 Task: Compose an email with the signature Daniel Baker with the subject Thank you for a portfolio and the message I have some concerns regarding the progress of the project. Can we set up a call to discuss this further? from softage.10@softage.net to softage.2@softage.net, now select the entire message Quote Attach a link with text SoftAge.2 and email address as softage.2@softage.net Send the email. Finally, move the email from Sent Items to the label Web analytics
Action: Mouse moved to (98, 119)
Screenshot: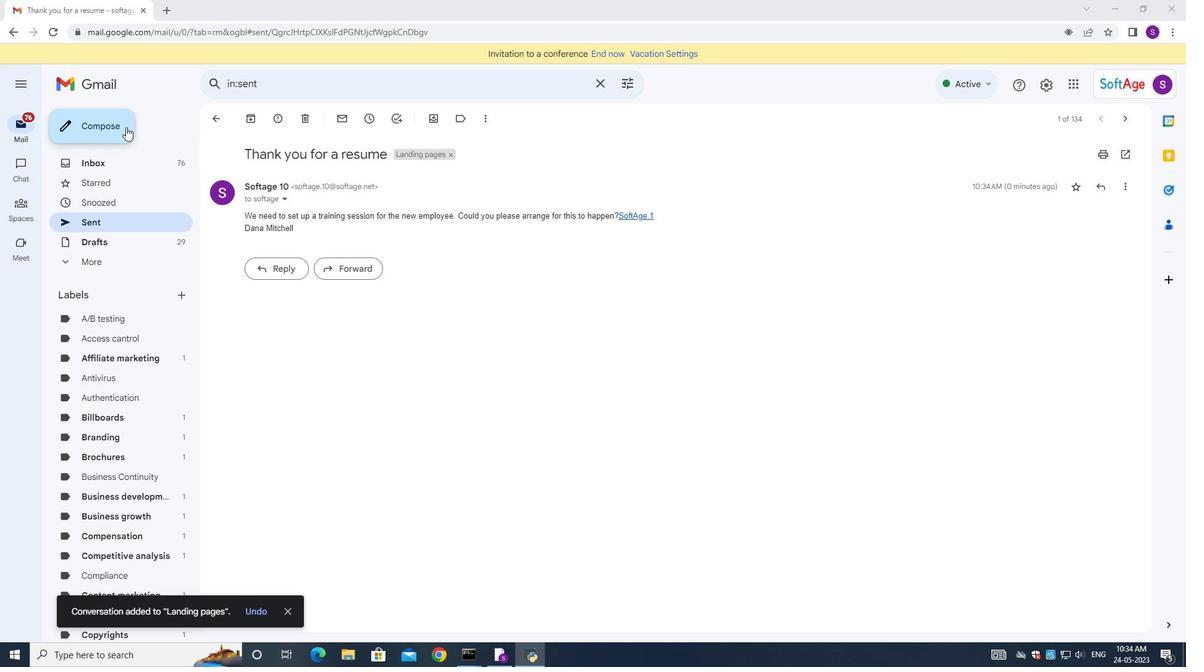 
Action: Mouse pressed left at (98, 119)
Screenshot: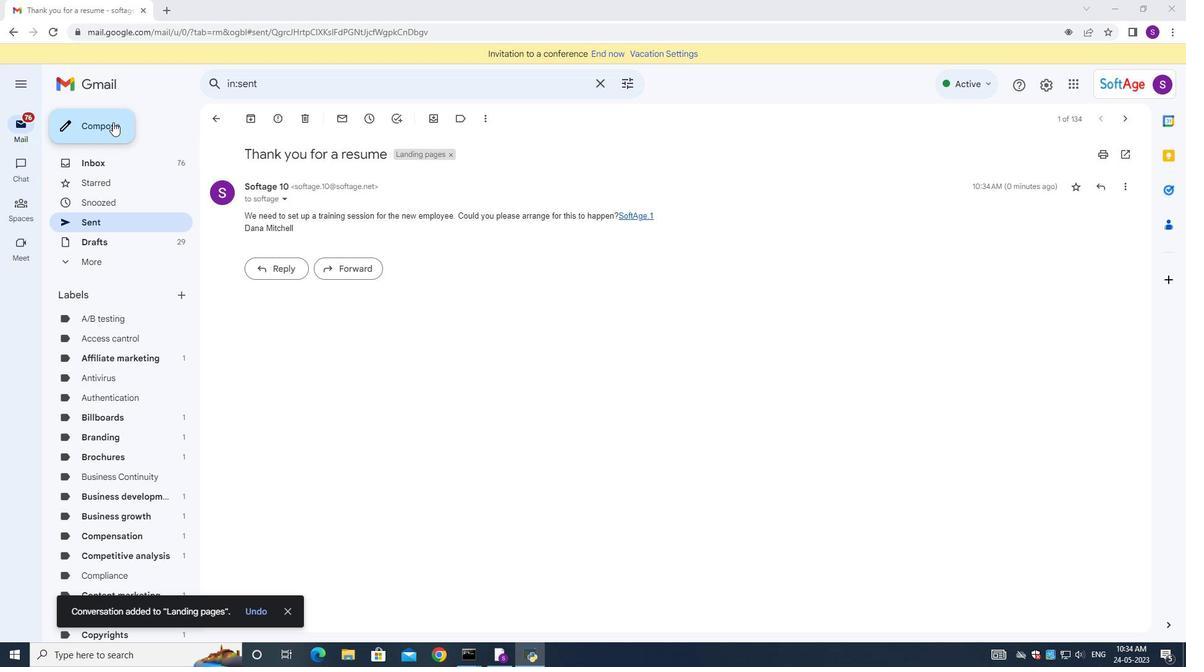 
Action: Mouse moved to (998, 622)
Screenshot: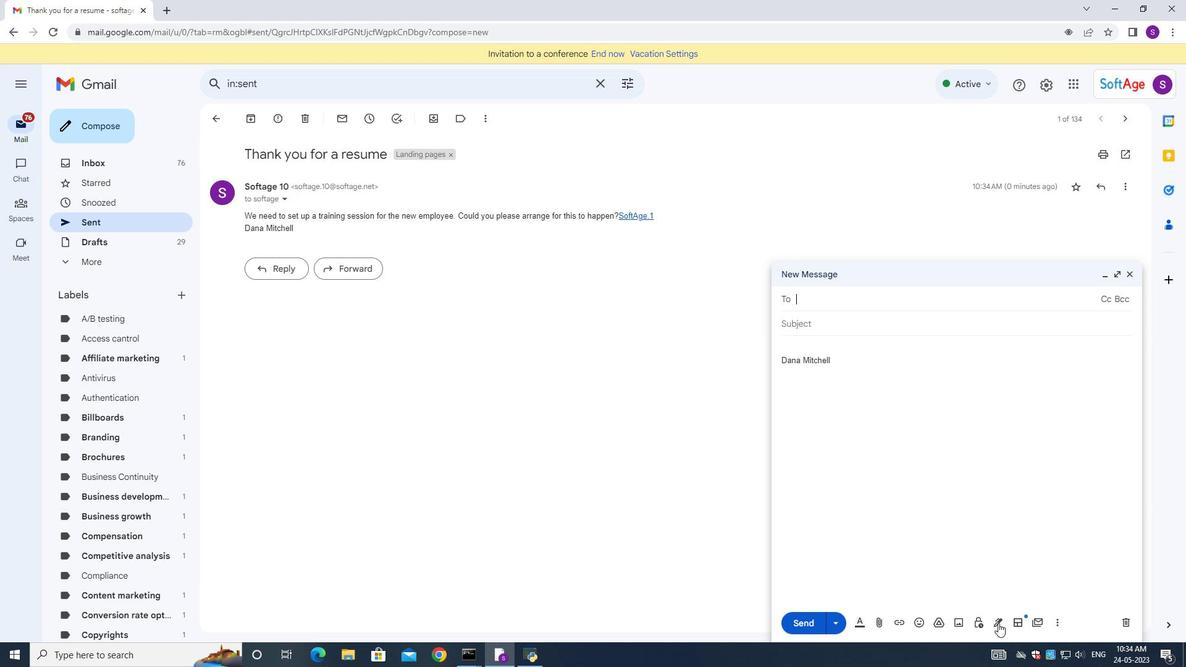 
Action: Mouse pressed left at (998, 622)
Screenshot: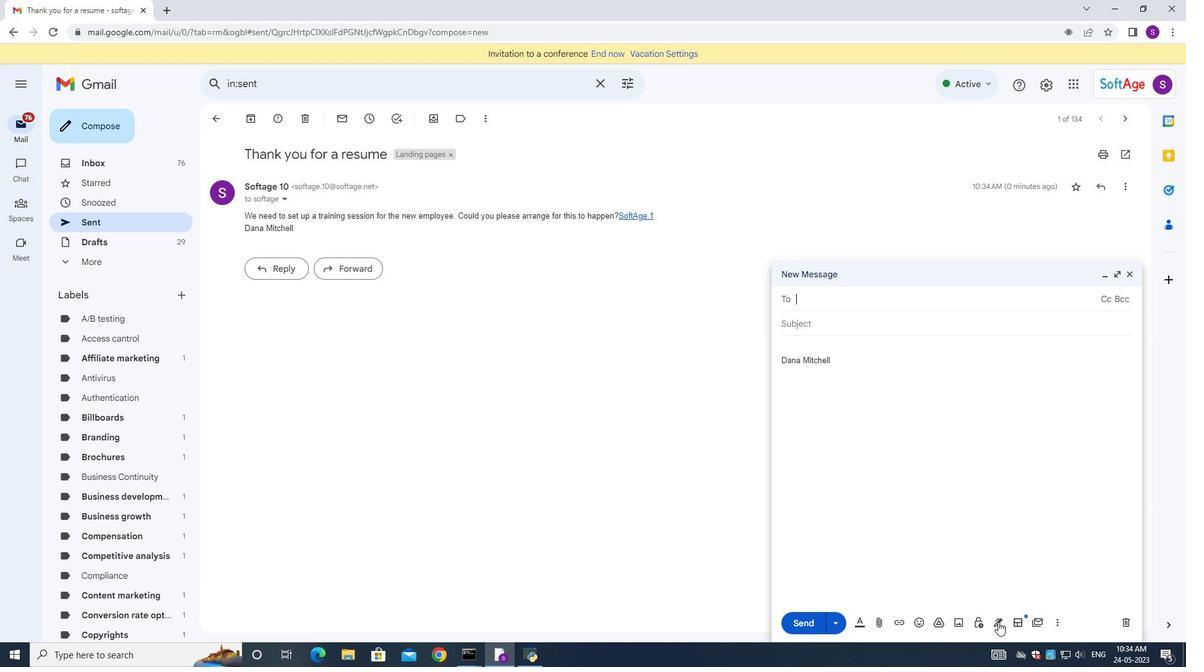 
Action: Mouse moved to (1026, 557)
Screenshot: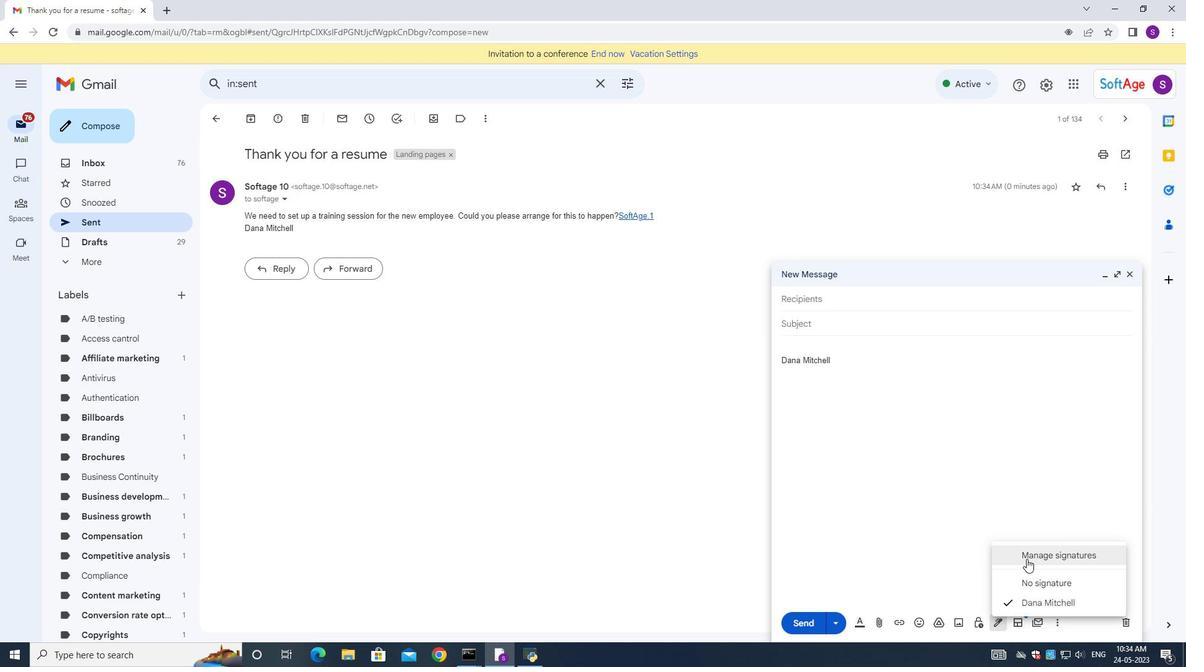 
Action: Mouse pressed left at (1026, 557)
Screenshot: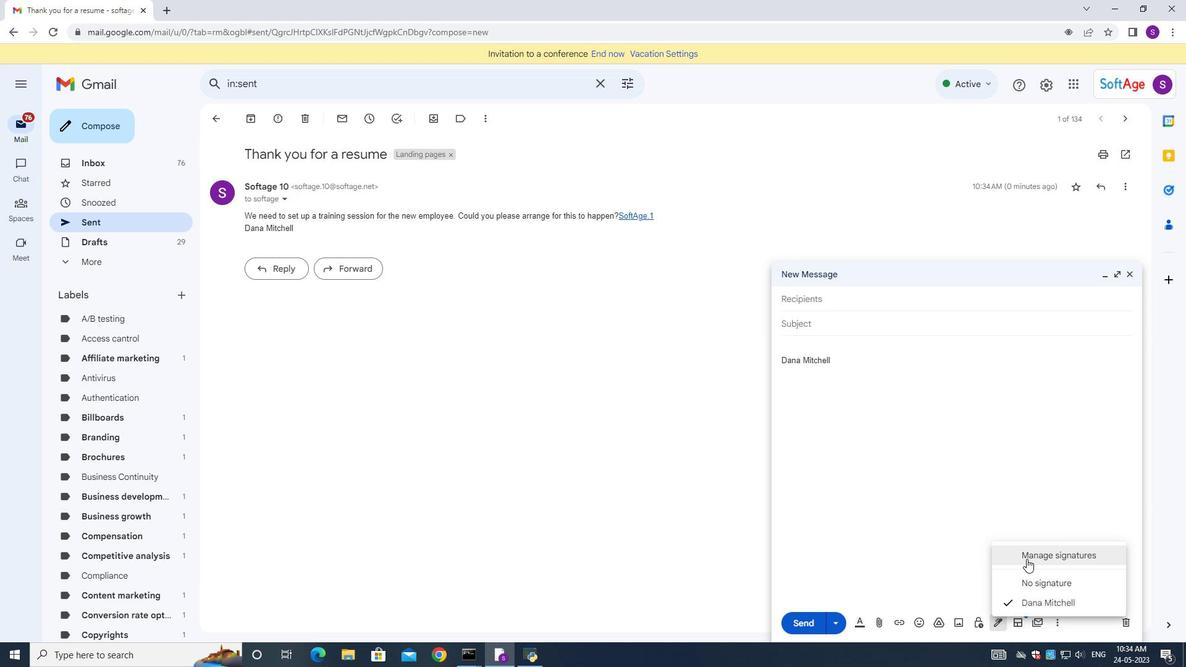 
Action: Mouse moved to (668, 331)
Screenshot: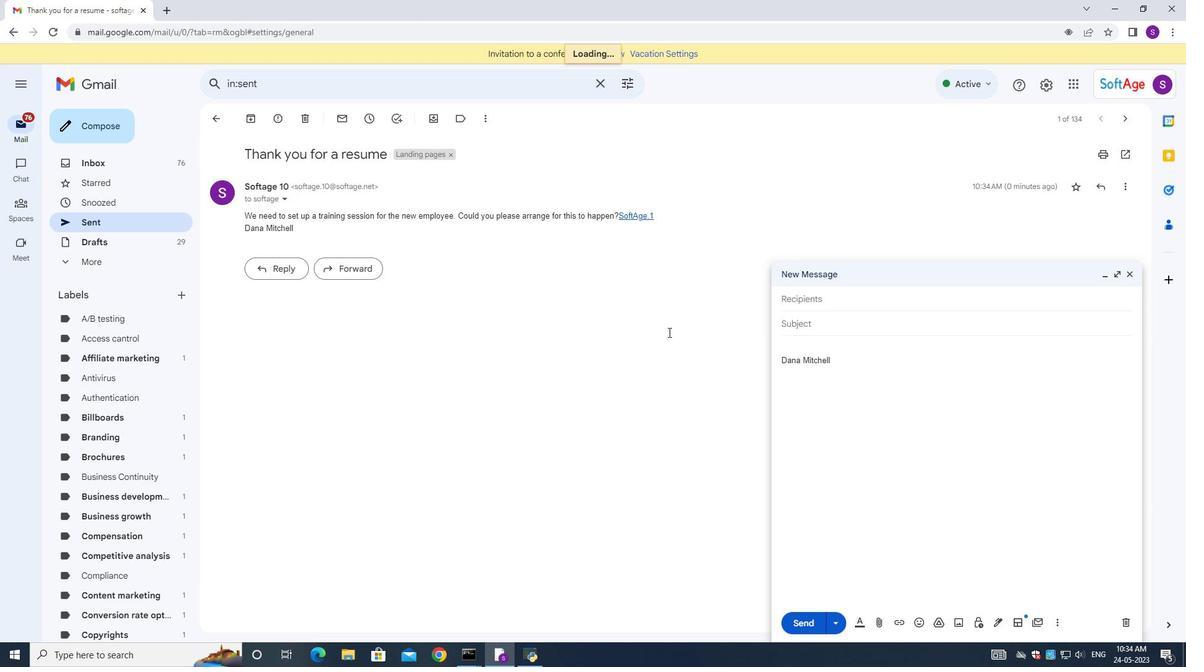 
Action: Mouse scrolled (668, 331) with delta (0, 0)
Screenshot: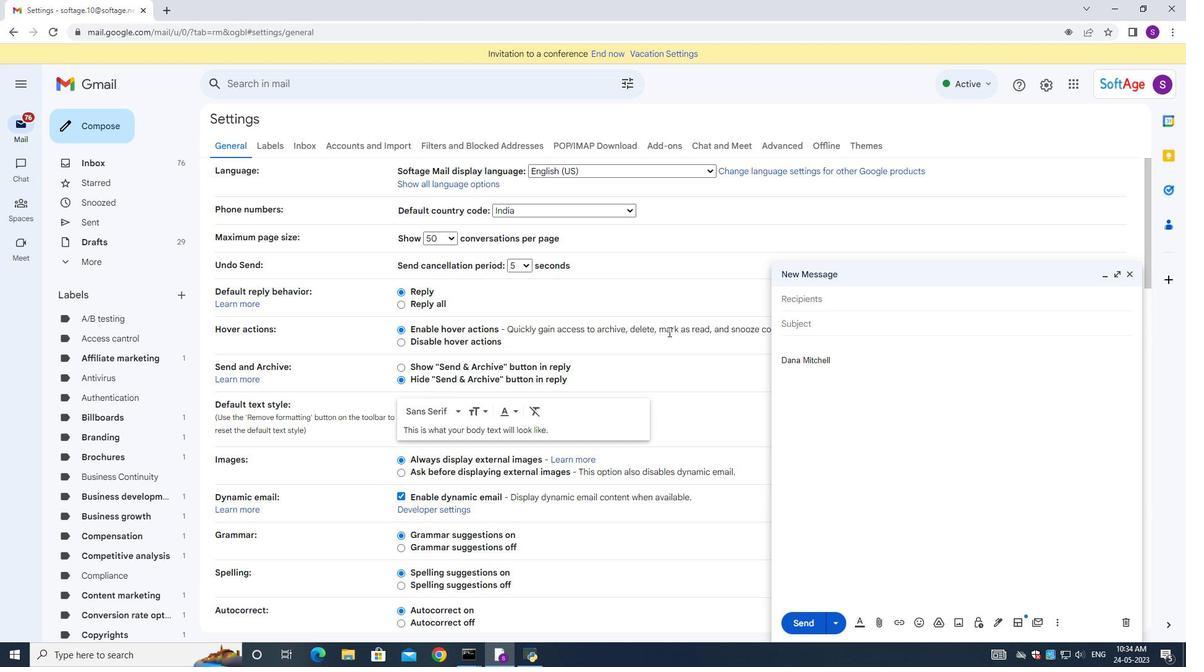 
Action: Mouse scrolled (668, 331) with delta (0, 0)
Screenshot: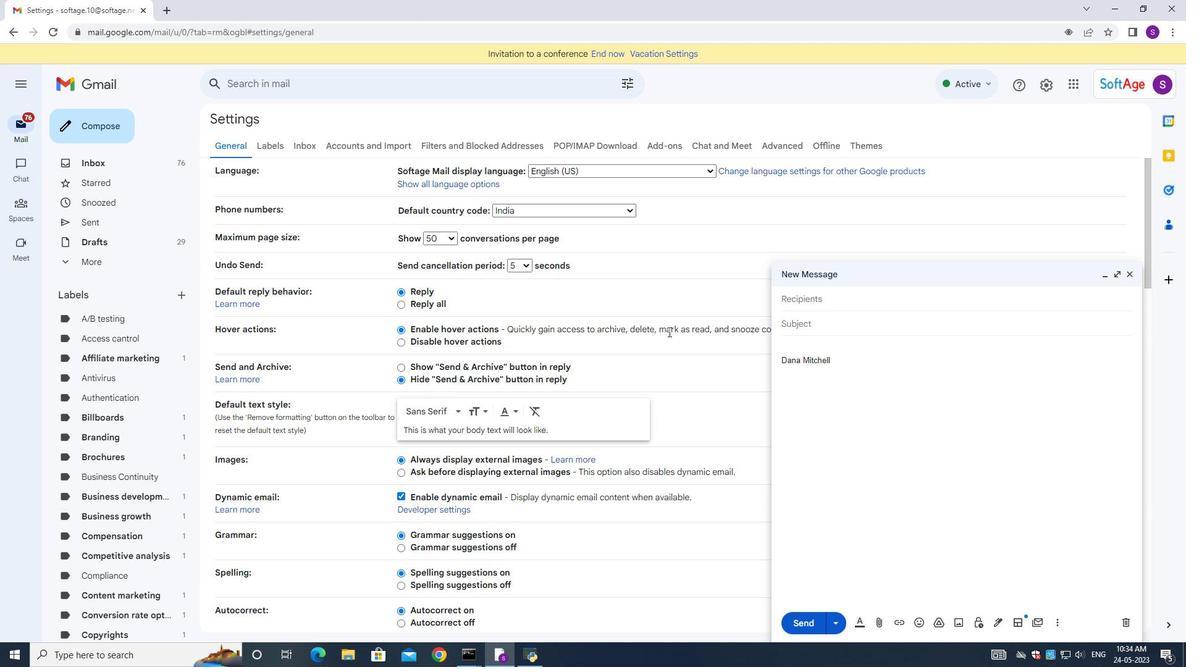 
Action: Mouse scrolled (668, 331) with delta (0, 0)
Screenshot: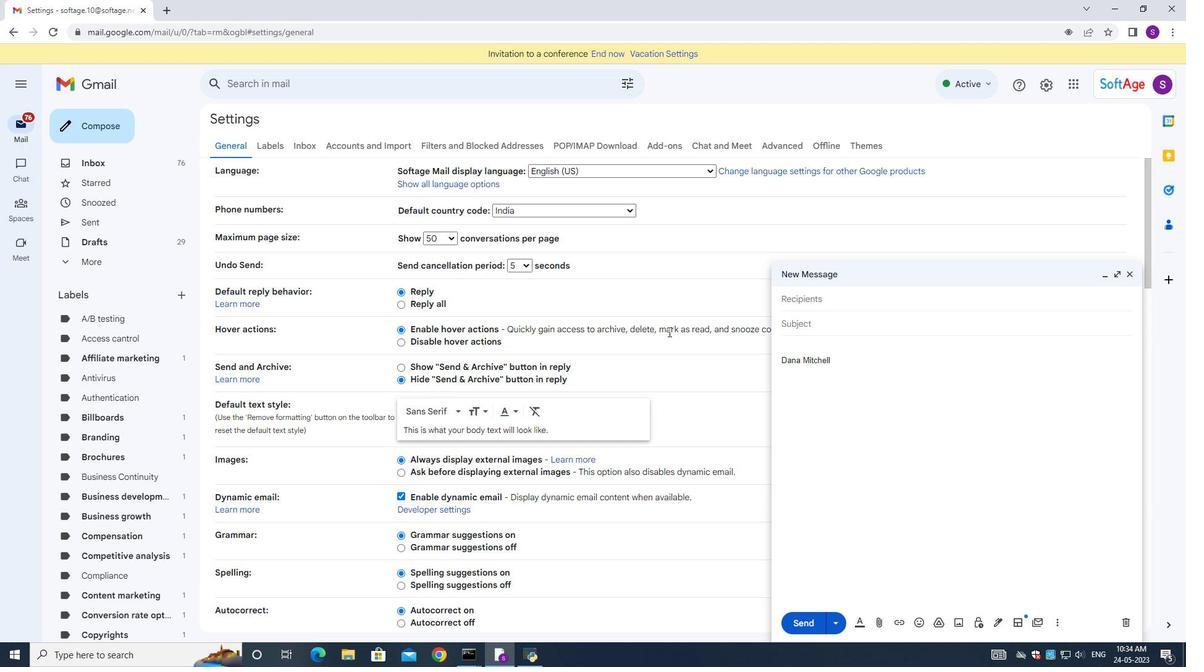 
Action: Mouse scrolled (668, 331) with delta (0, 0)
Screenshot: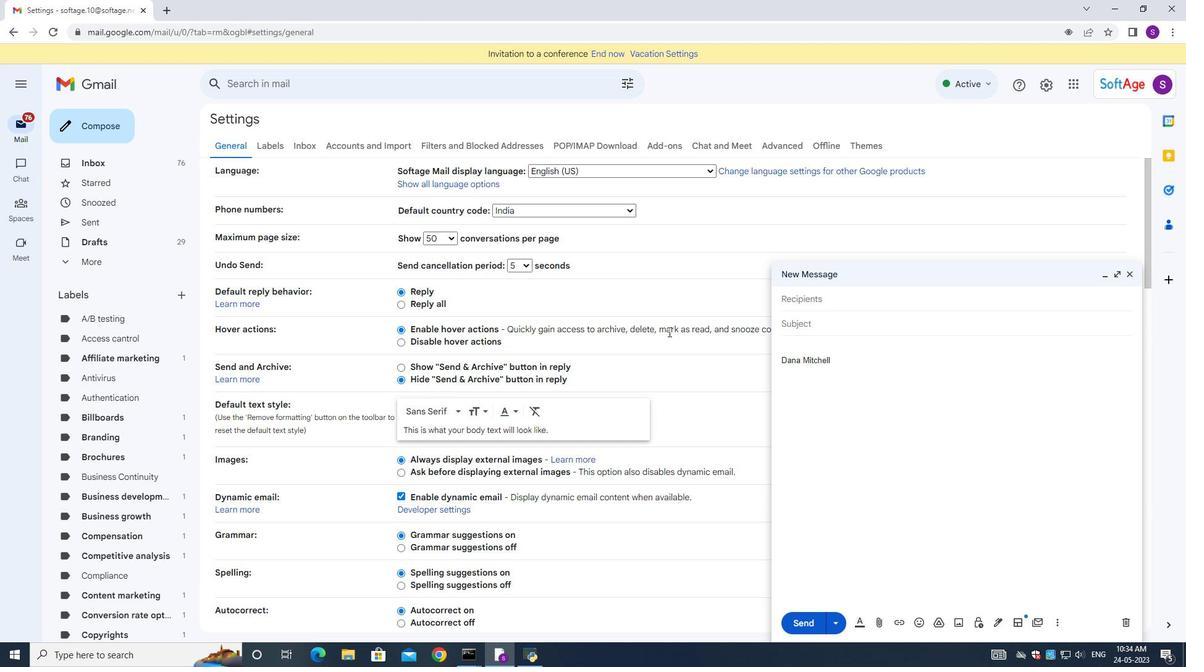
Action: Mouse scrolled (668, 331) with delta (0, 0)
Screenshot: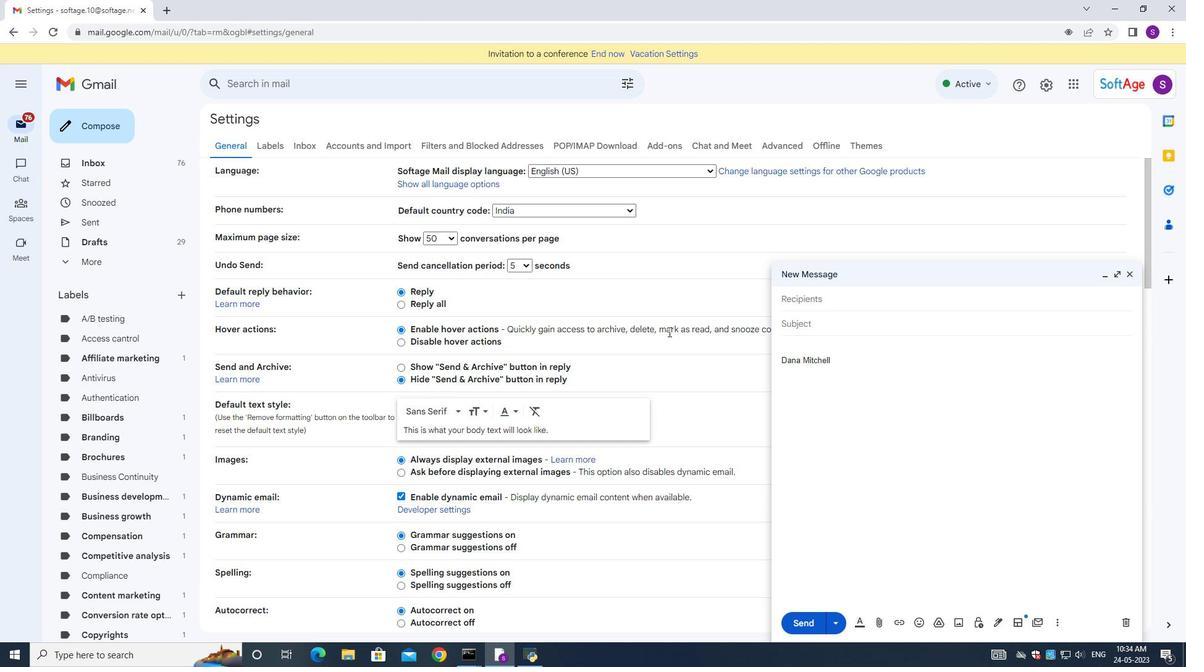 
Action: Mouse scrolled (668, 331) with delta (0, 0)
Screenshot: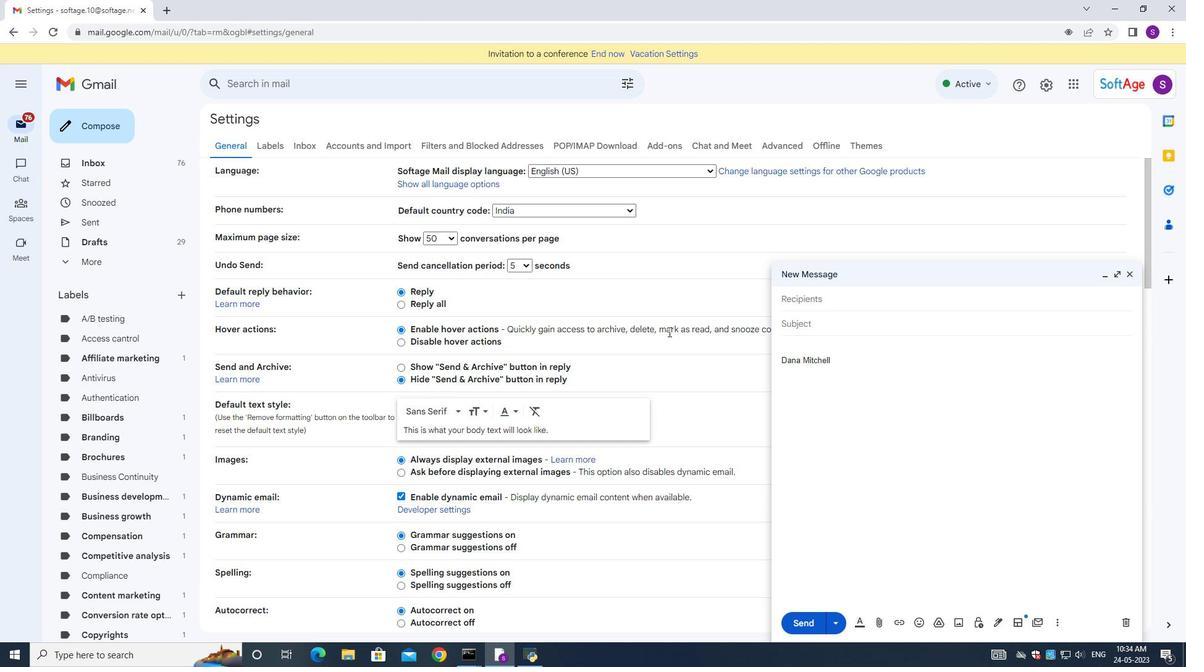 
Action: Mouse moved to (667, 331)
Screenshot: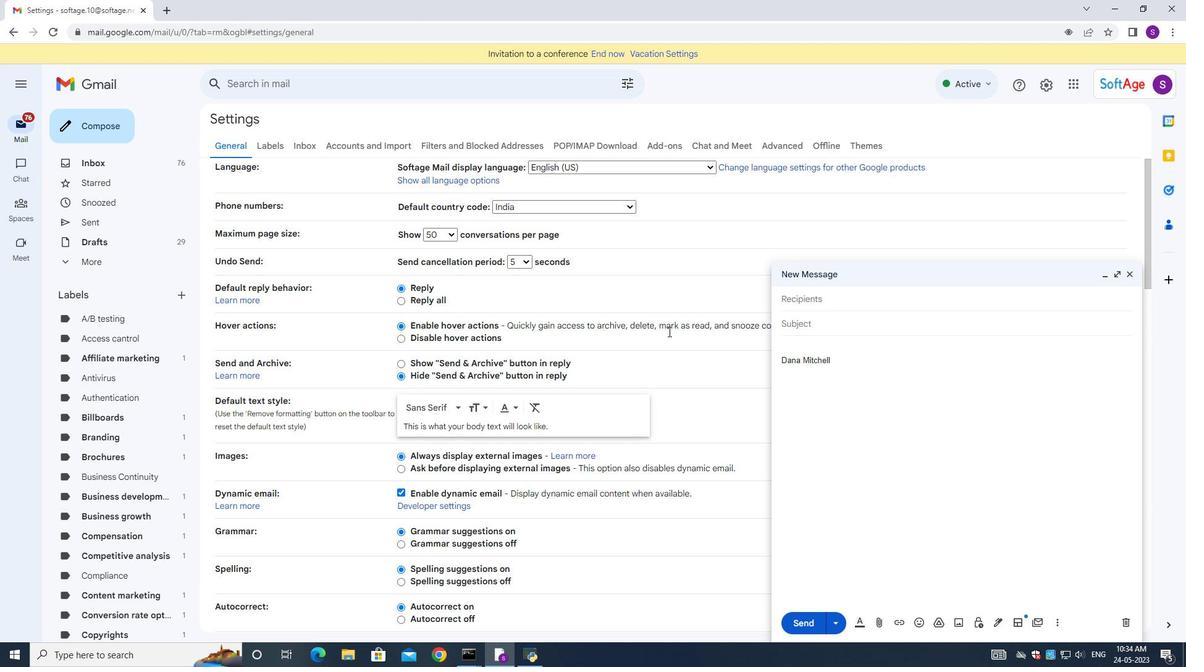 
Action: Mouse scrolled (667, 331) with delta (0, 0)
Screenshot: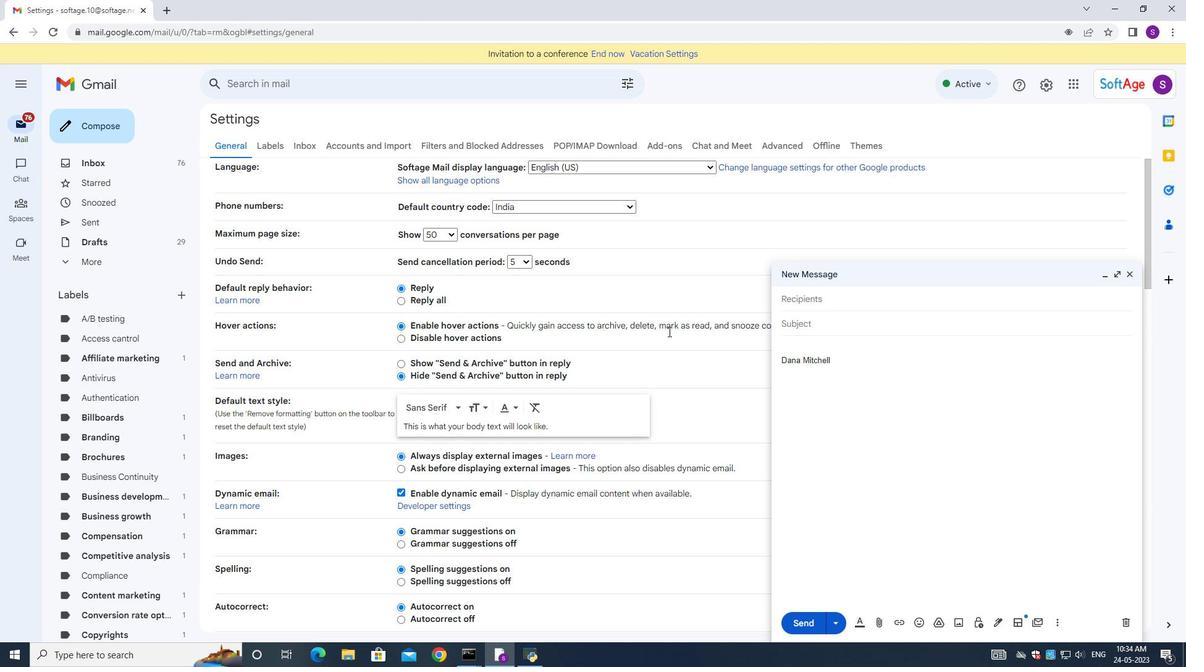 
Action: Mouse moved to (658, 339)
Screenshot: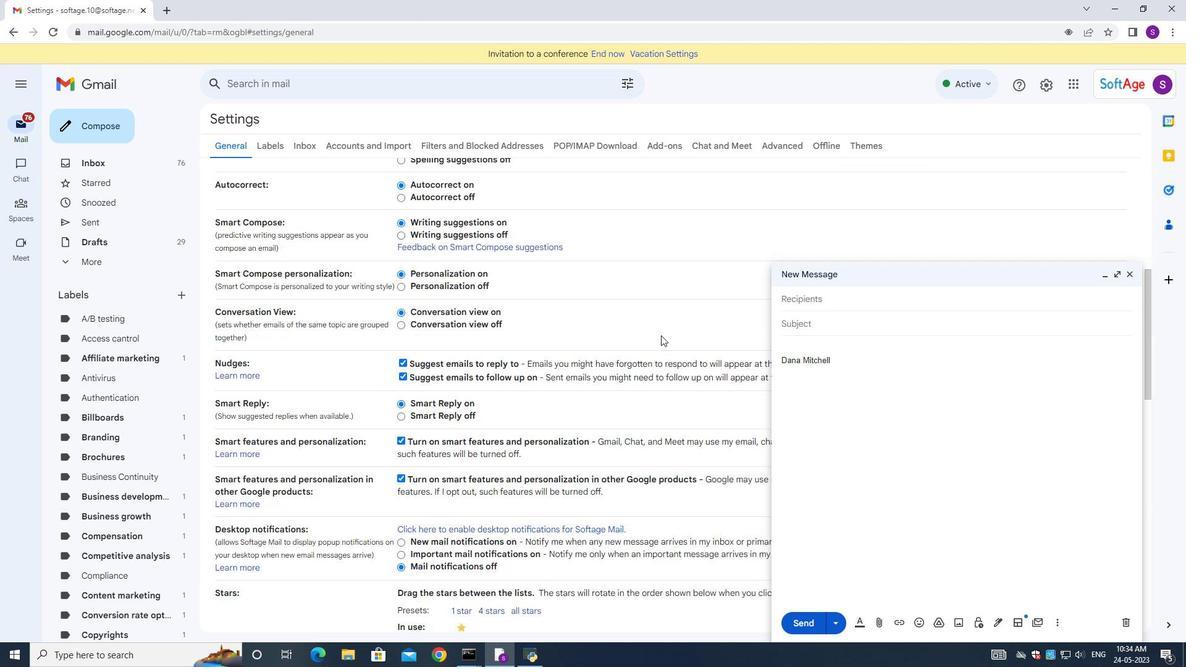
Action: Mouse scrolled (658, 338) with delta (0, 0)
Screenshot: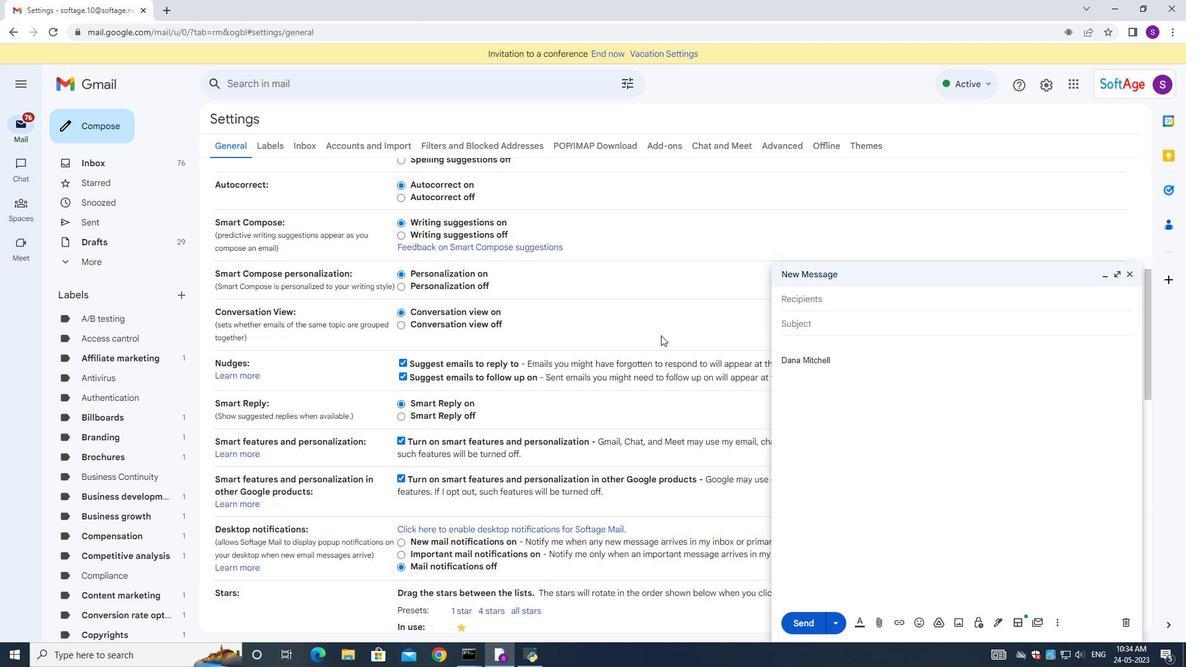 
Action: Mouse moved to (657, 339)
Screenshot: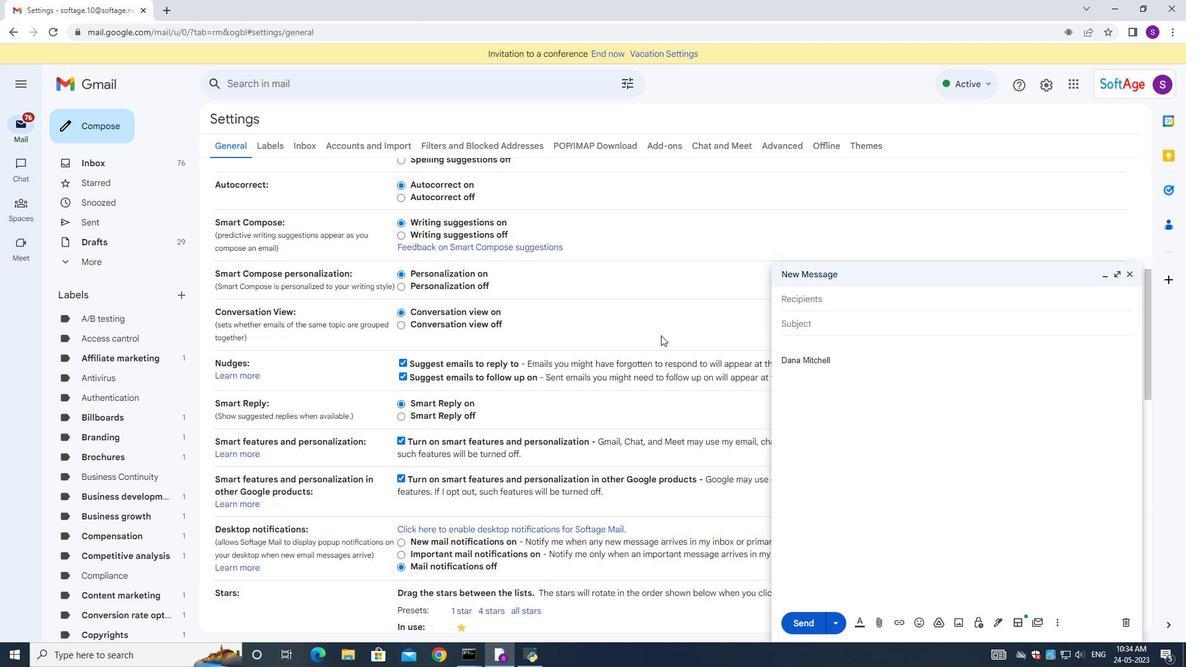 
Action: Mouse scrolled (657, 339) with delta (0, 0)
Screenshot: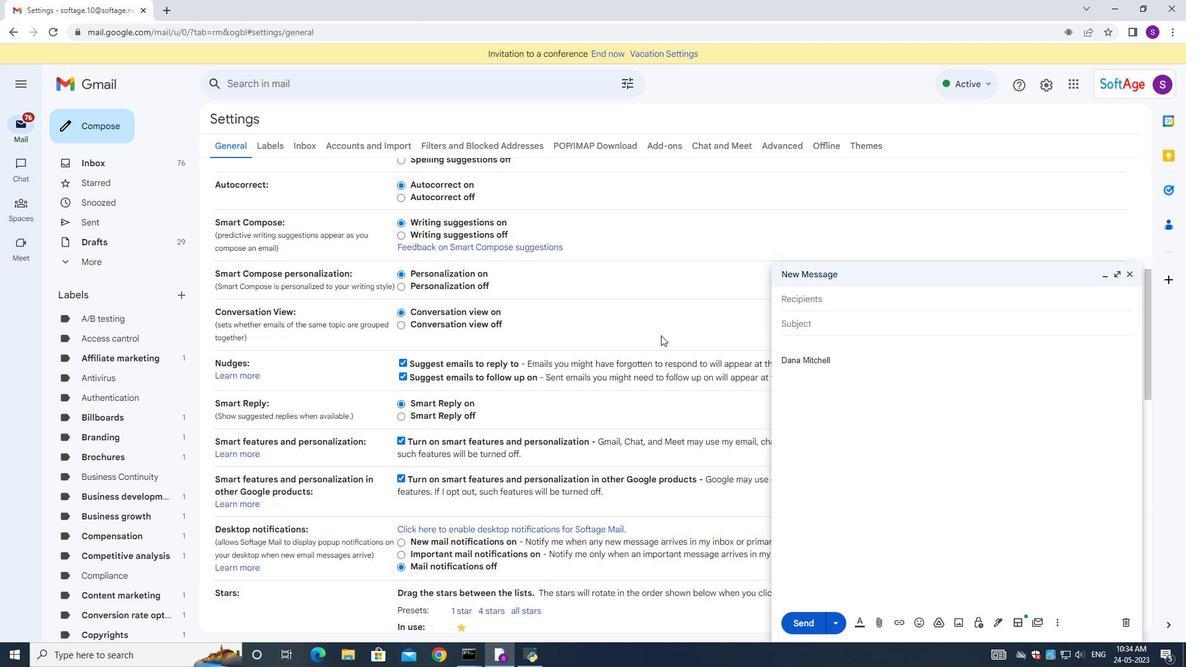 
Action: Mouse moved to (657, 339)
Screenshot: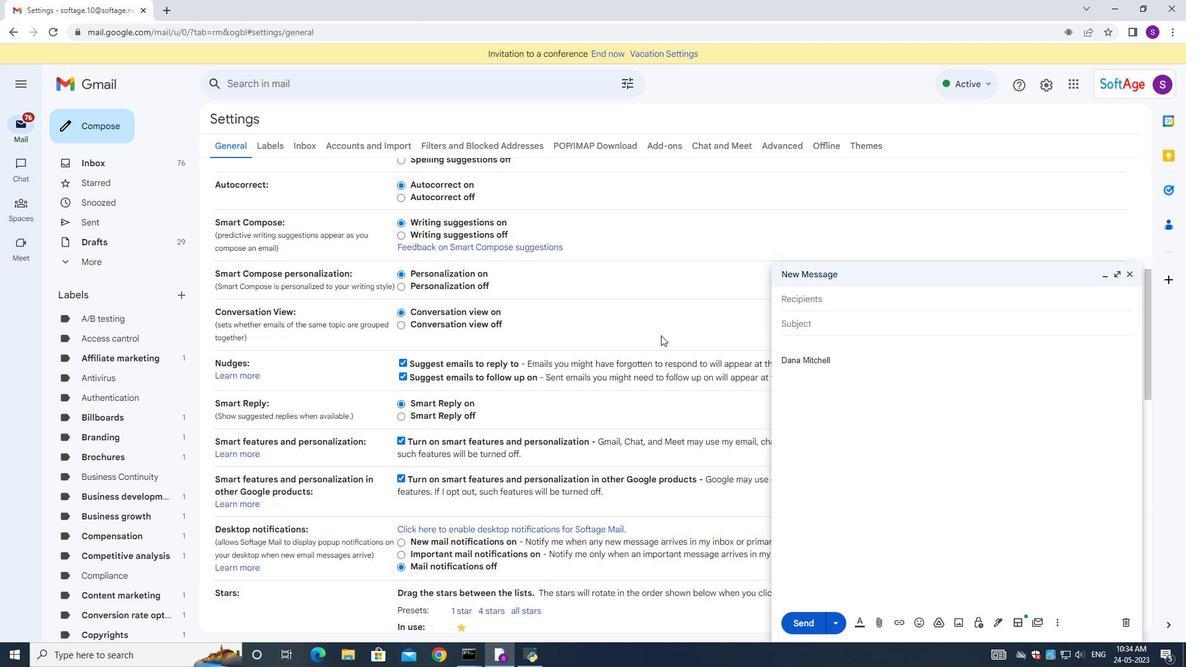 
Action: Mouse scrolled (657, 339) with delta (0, 0)
Screenshot: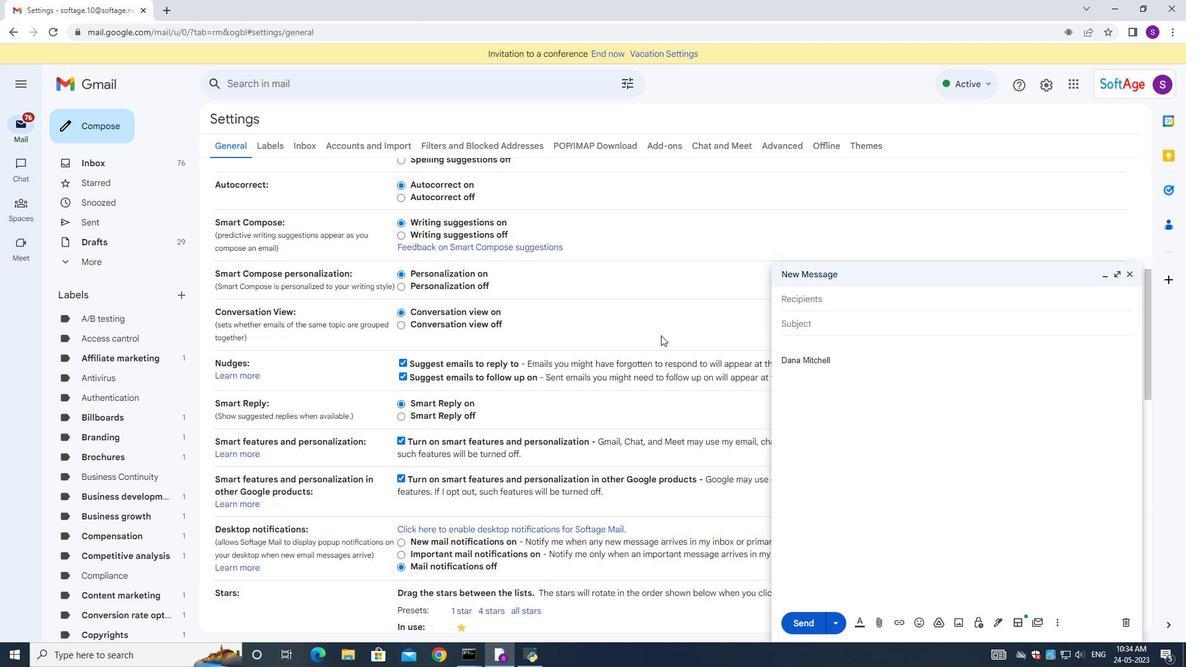 
Action: Mouse scrolled (657, 339) with delta (0, 0)
Screenshot: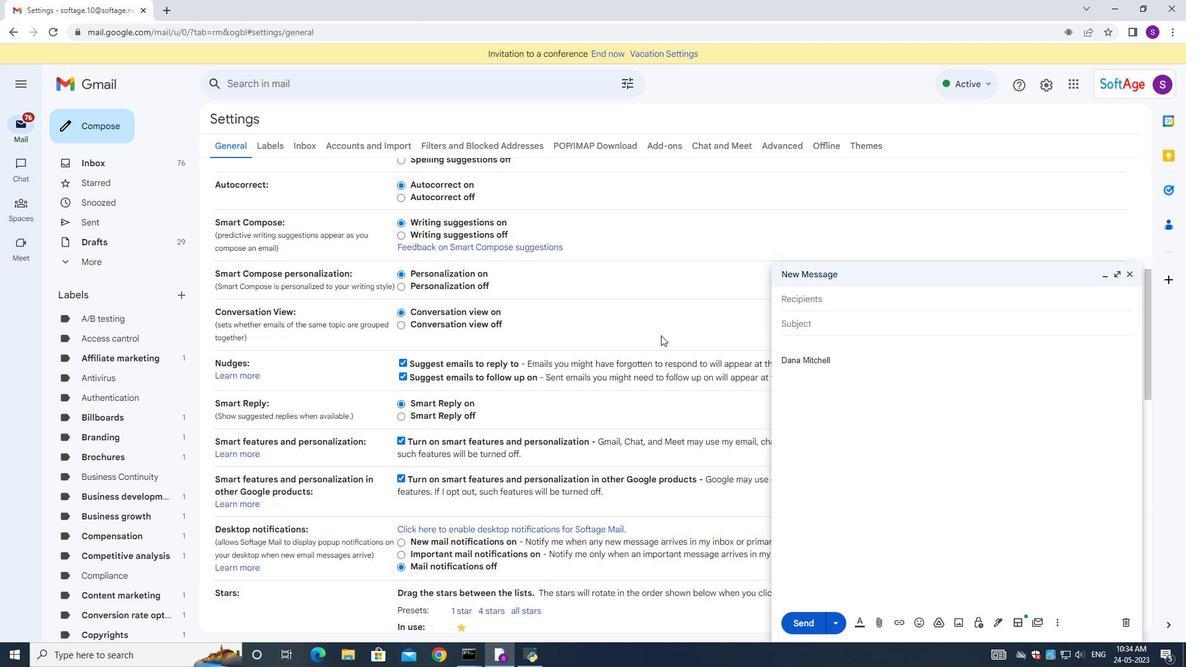 
Action: Mouse scrolled (657, 339) with delta (0, 0)
Screenshot: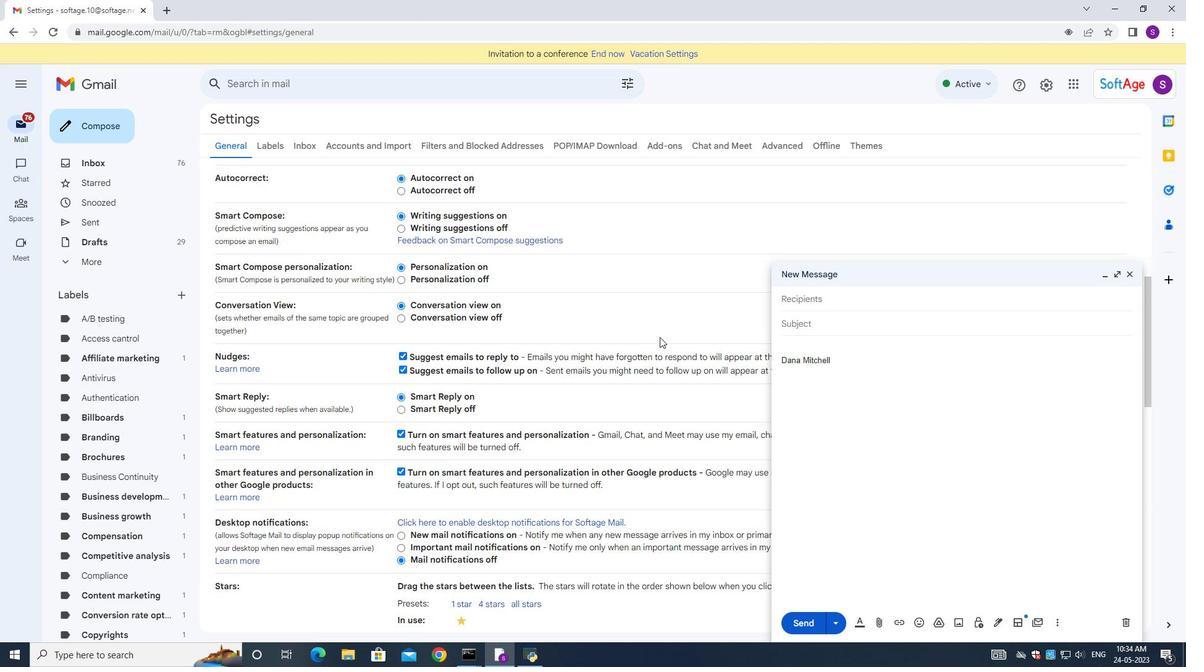 
Action: Mouse moved to (505, 529)
Screenshot: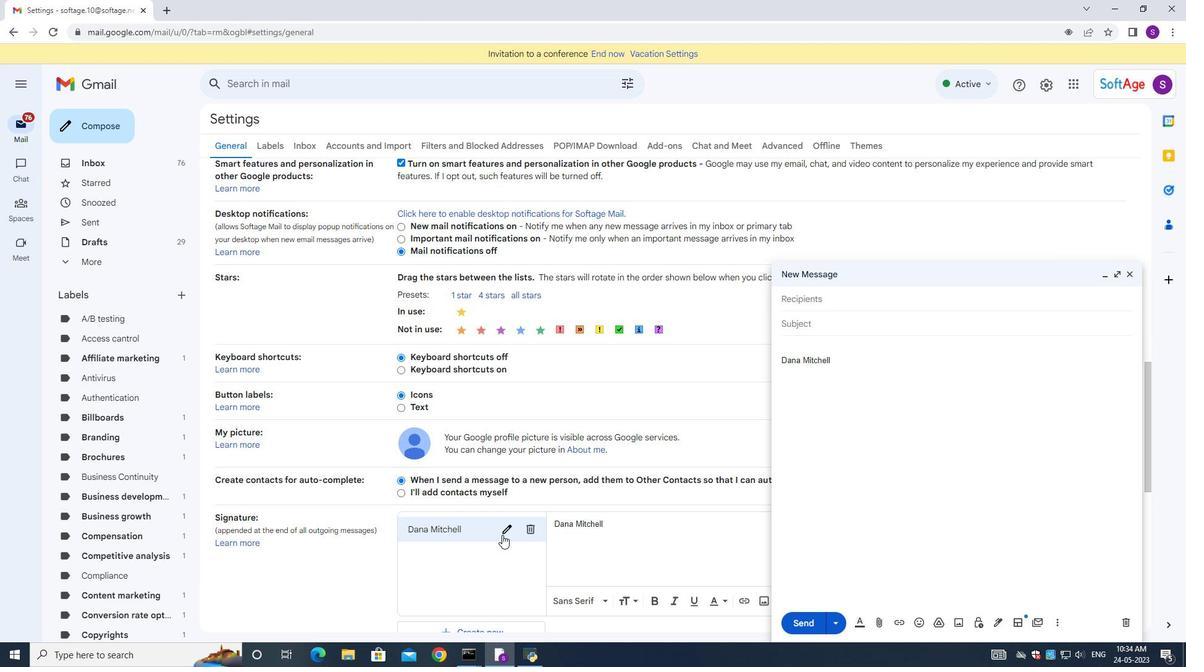 
Action: Mouse pressed left at (505, 529)
Screenshot: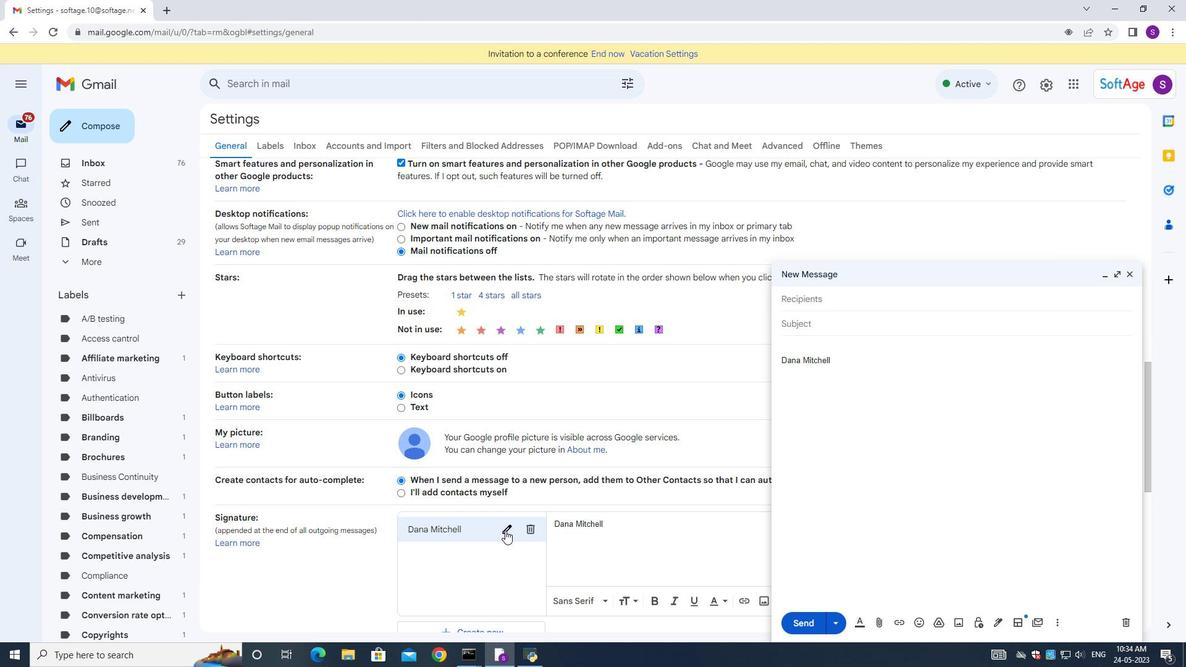 
Action: Key pressed ctrl+A<Key.backspace><Key.shift><Key.shift><Key.shift><Key.shift><Key.shift><Key.shift><Key.shift><Key.shift><Key.shift><Key.shift><Key.shift><Key.shift><Key.shift><Key.shift><Key.shift><Key.shift><Key.shift><Key.shift><Key.shift><Key.shift><Key.shift><Key.shift><Key.shift><Key.shift><Key.shift><Key.shift><Key.shift><Key.shift><Key.shift><Key.shift><Key.shift><Key.shift><Key.shift><Key.shift><Key.shift><Key.shift><Key.shift><Key.shift>Daniel<Key.space><Key.shift><Key.shift><Key.shift><Key.shift><Key.shift>Baker
Screenshot: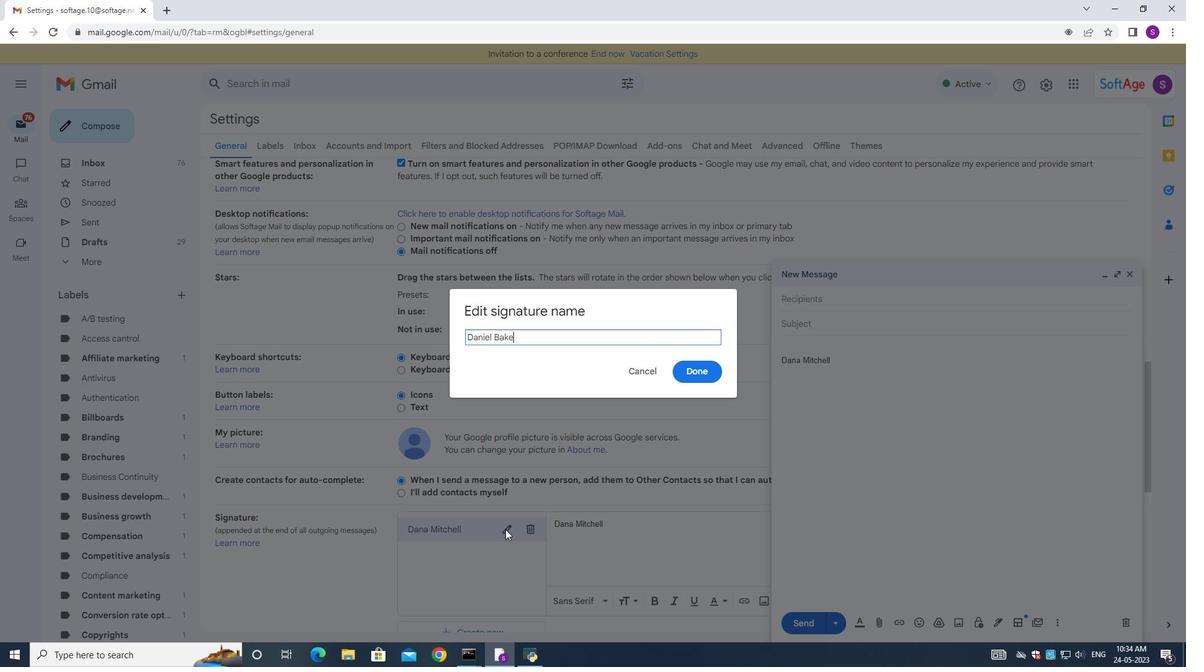 
Action: Mouse moved to (712, 374)
Screenshot: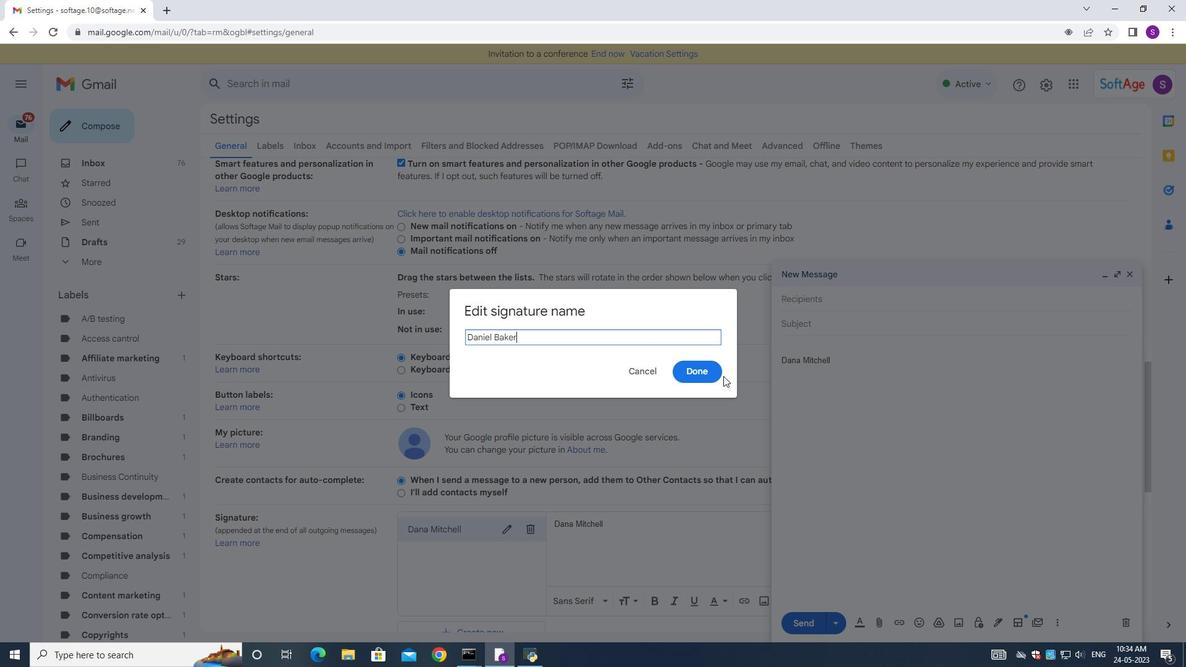 
Action: Mouse pressed left at (712, 374)
Screenshot: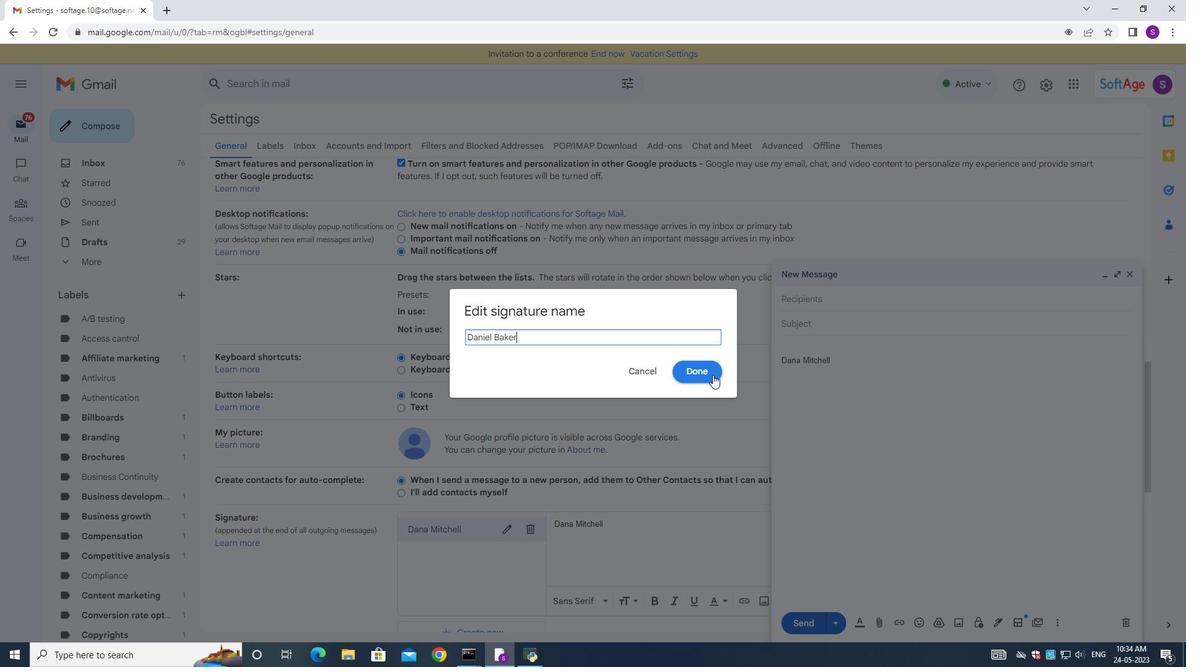 
Action: Mouse moved to (570, 377)
Screenshot: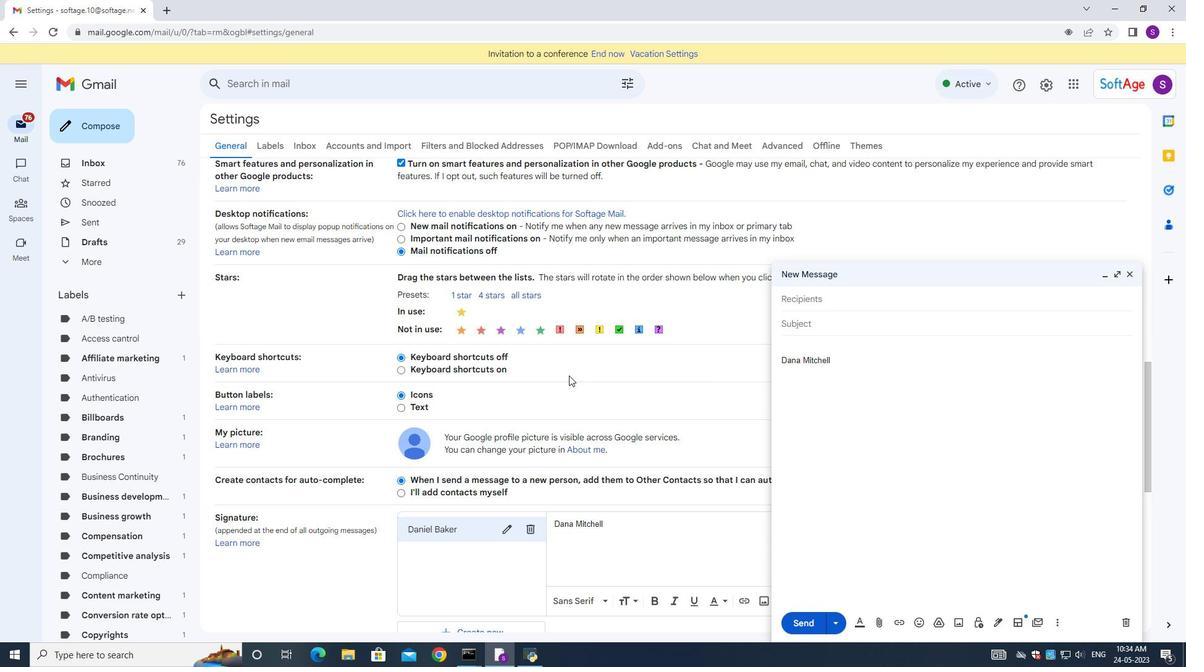 
Action: Mouse scrolled (570, 376) with delta (0, 0)
Screenshot: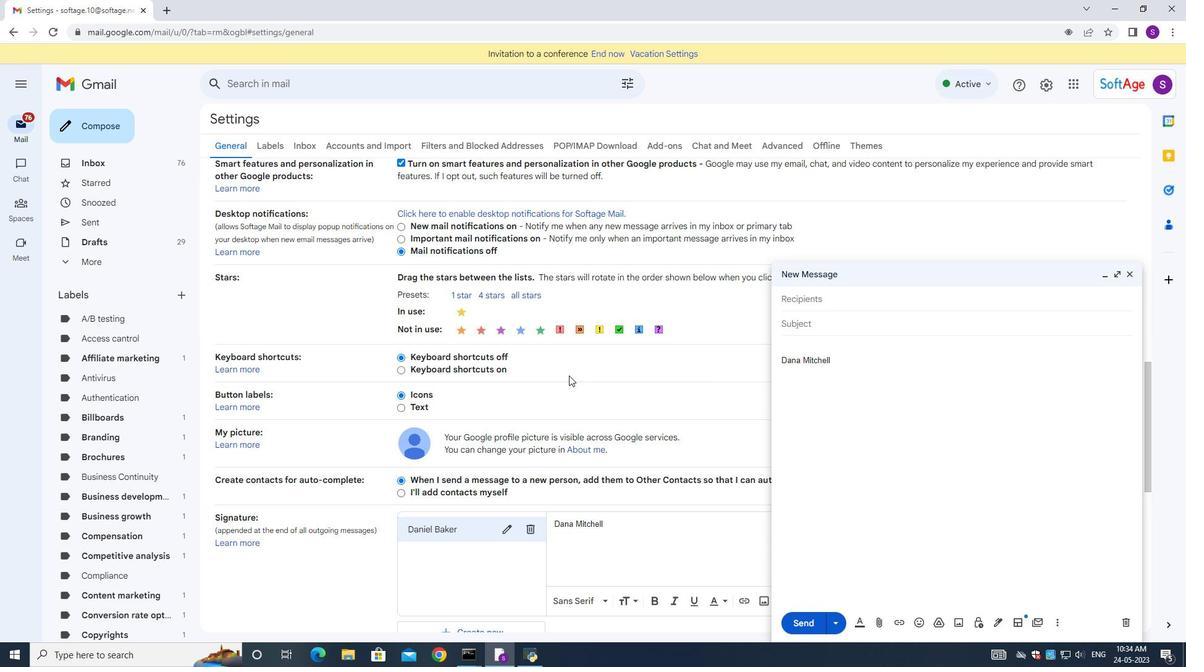 
Action: Mouse scrolled (570, 376) with delta (0, 0)
Screenshot: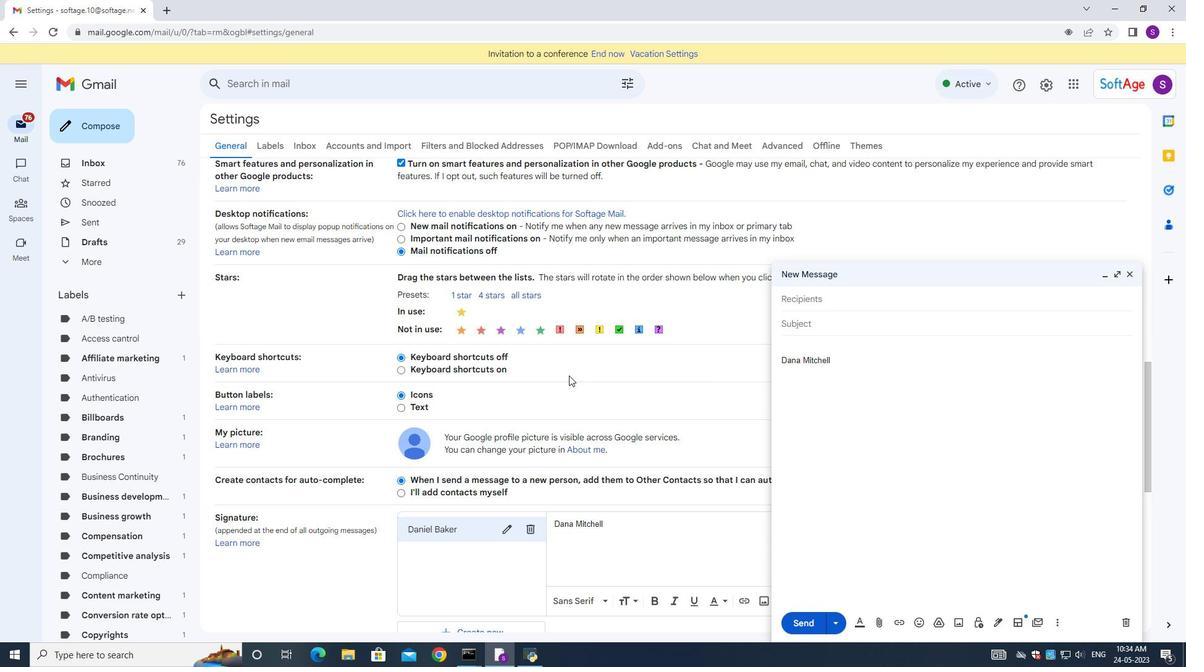 
Action: Mouse scrolled (570, 376) with delta (0, 0)
Screenshot: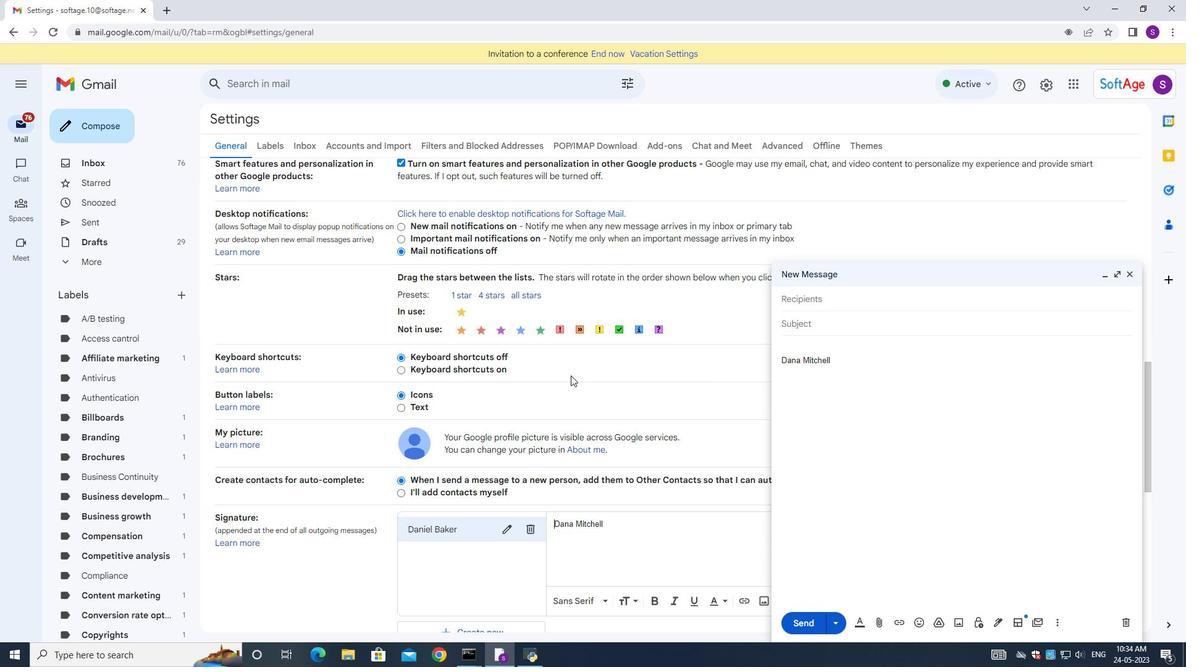 
Action: Mouse moved to (633, 339)
Screenshot: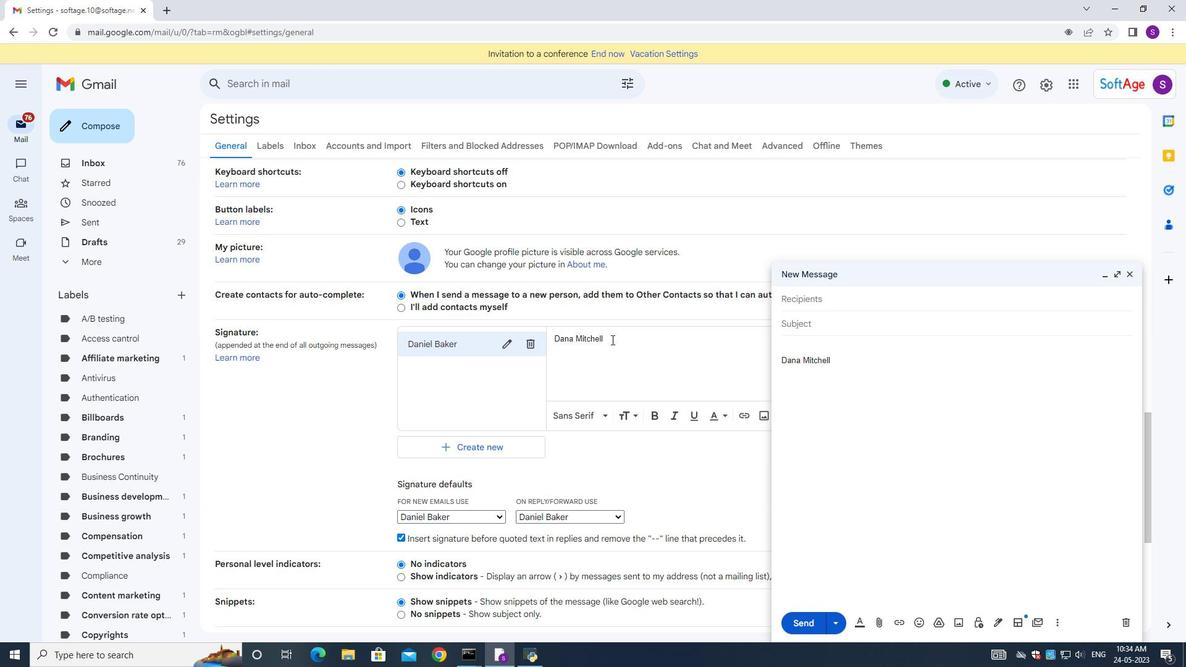 
Action: Mouse pressed left at (633, 339)
Screenshot: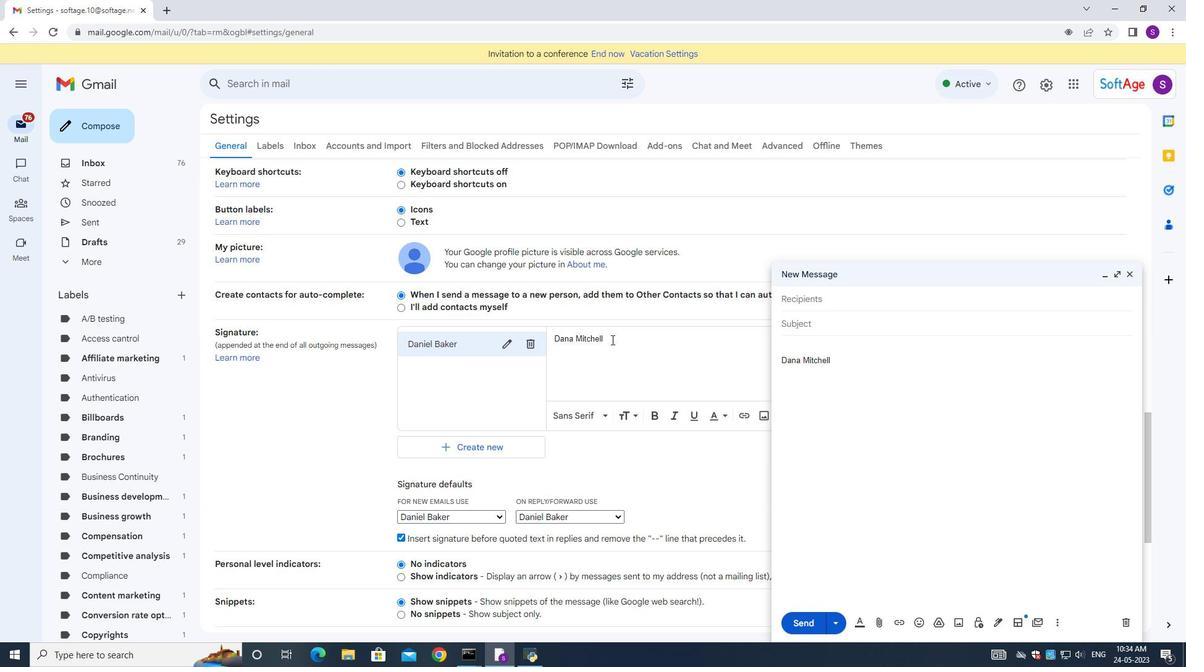 
Action: Key pressed ctrl+A<Key.backspace><Key.shift><Key.shift><Key.shift><Key.shift><Key.shift><Key.shift><Key.shift><Key.shift><Key.shift><Key.shift><Key.shift><Key.shift><Key.shift><Key.shift><Key.shift><Key.shift><Key.shift><Key.shift><Key.shift><Key.shift><Key.shift><Key.shift><Key.shift><Key.shift><Key.shift><Key.shift><Key.shift><Key.shift><Key.shift><Key.shift><Key.shift><Key.shift><Key.shift><Key.shift><Key.shift><Key.shift><Key.shift><Key.shift><Key.shift><Key.shift><Key.shift><Key.shift>Daniel<Key.space><Key.shift>Baker
Screenshot: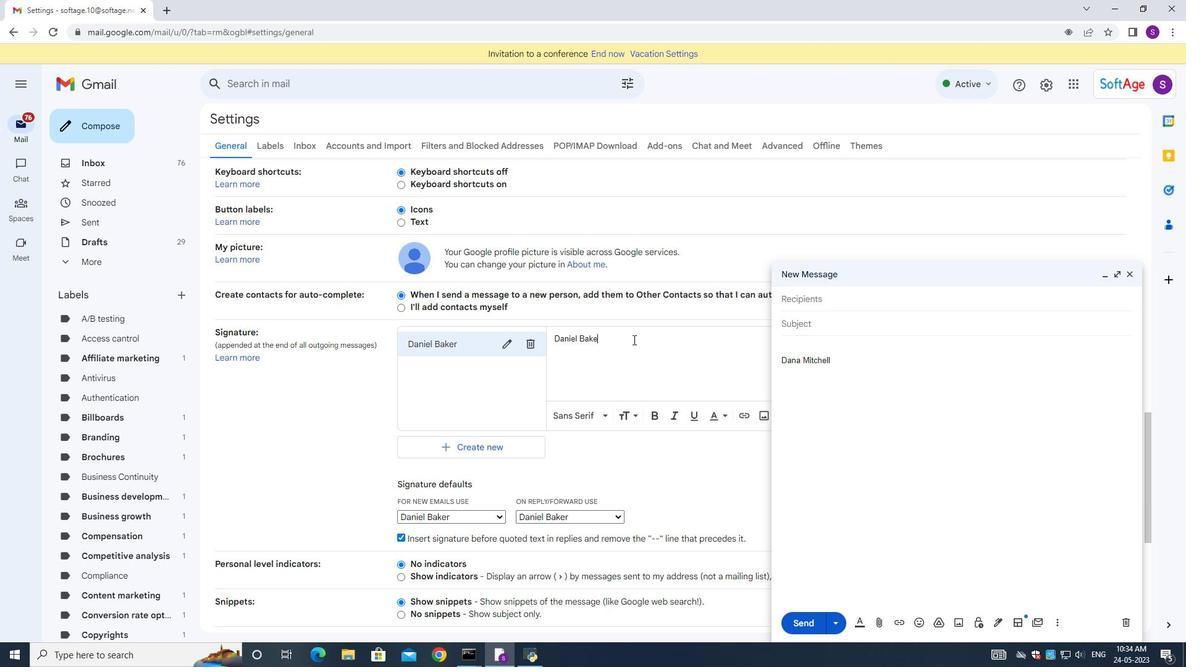 
Action: Mouse moved to (1129, 271)
Screenshot: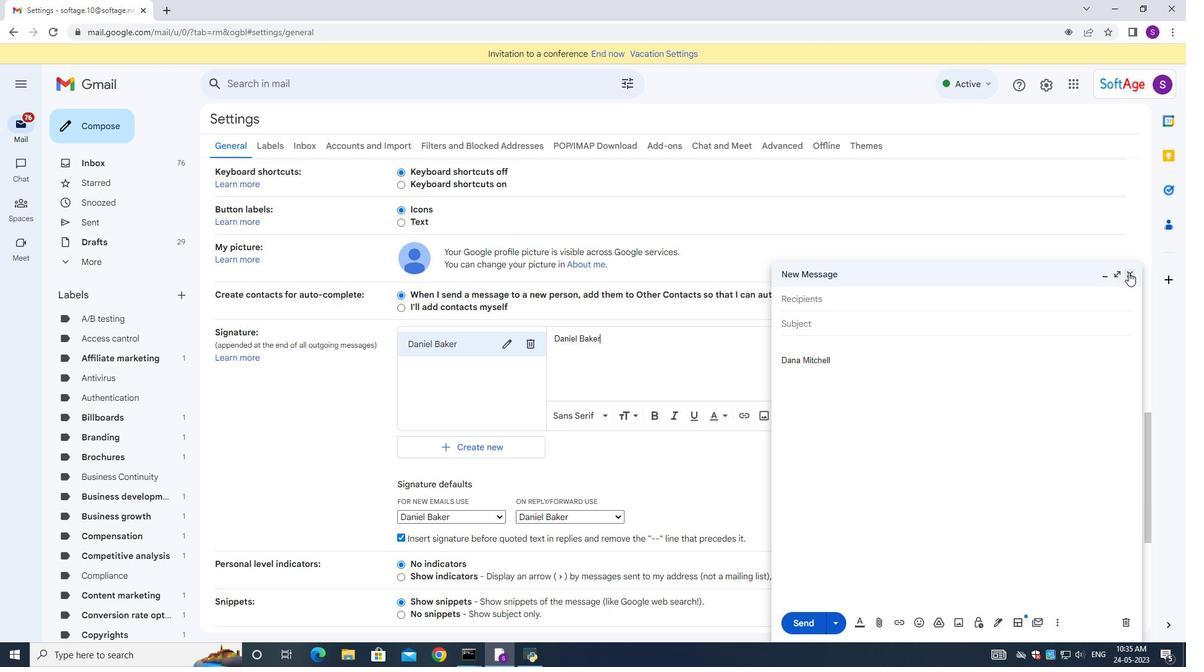 
Action: Mouse pressed left at (1129, 271)
Screenshot: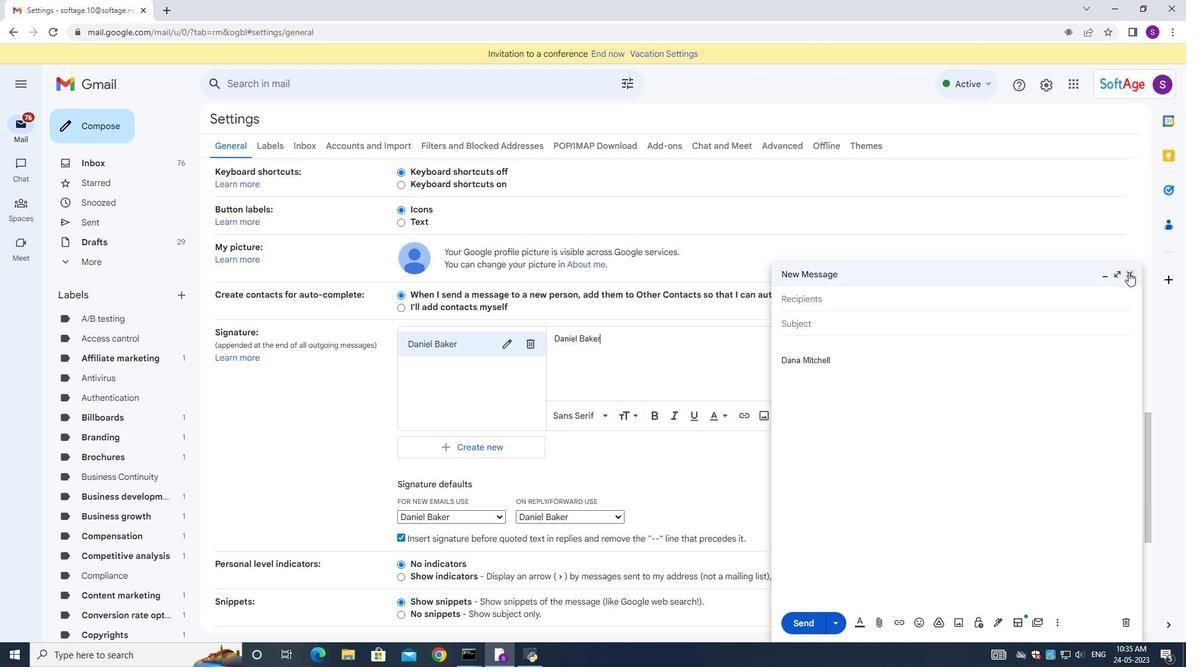 
Action: Mouse moved to (801, 312)
Screenshot: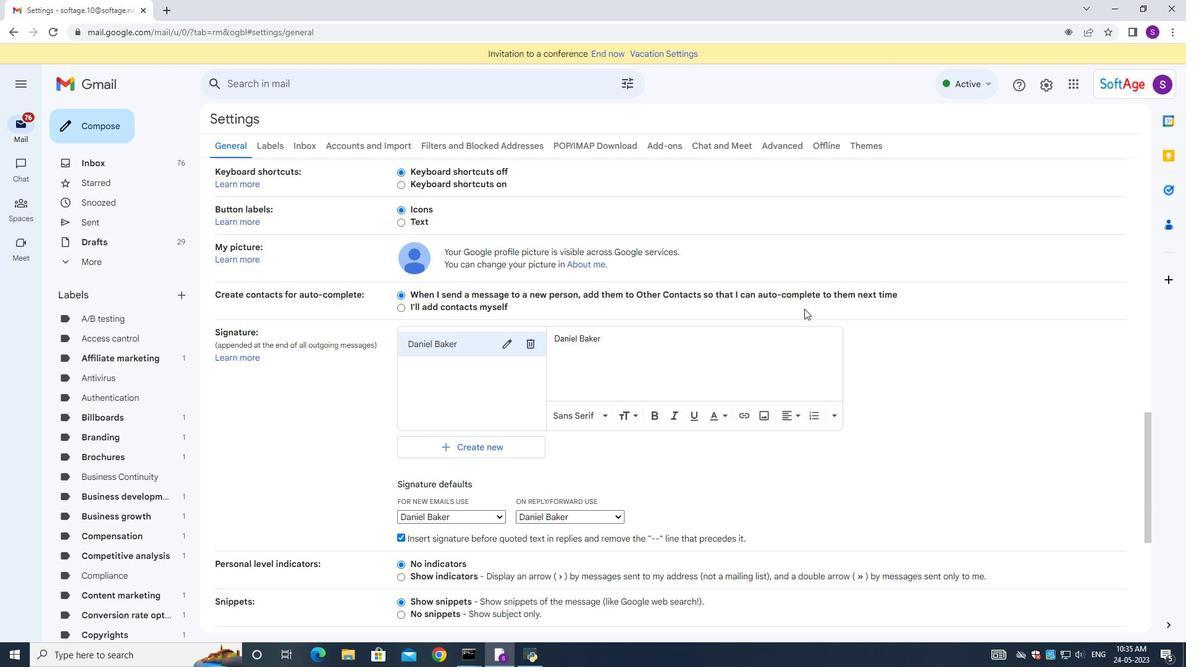 
Action: Mouse scrolled (801, 311) with delta (0, 0)
Screenshot: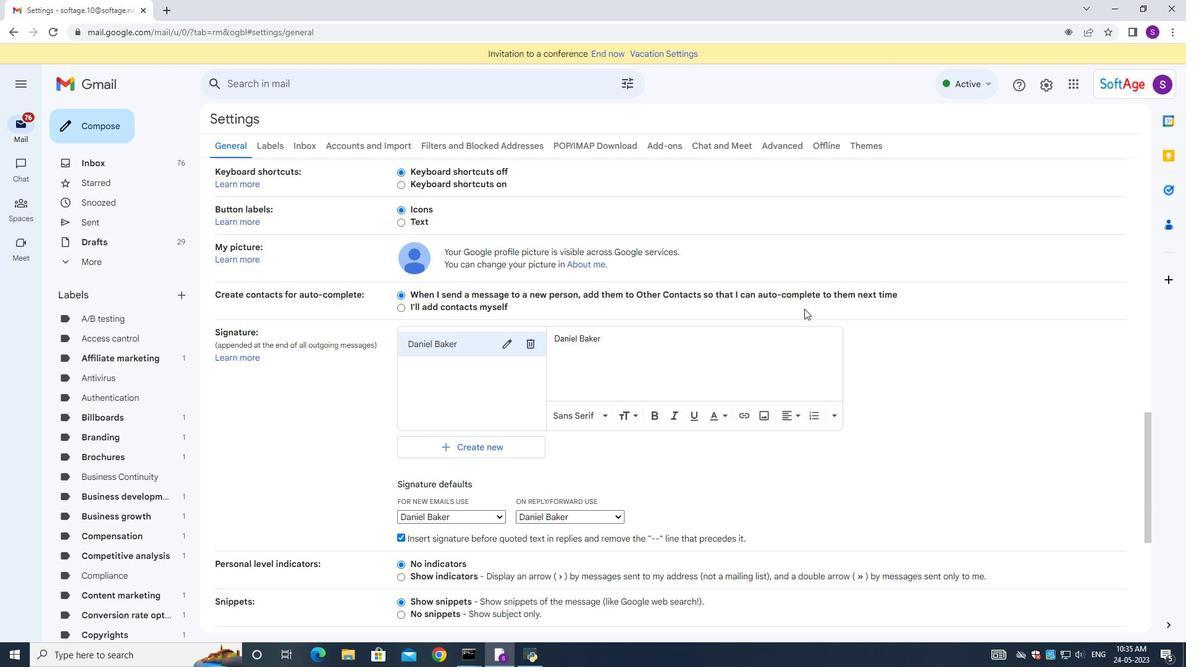 
Action: Mouse scrolled (801, 311) with delta (0, 0)
Screenshot: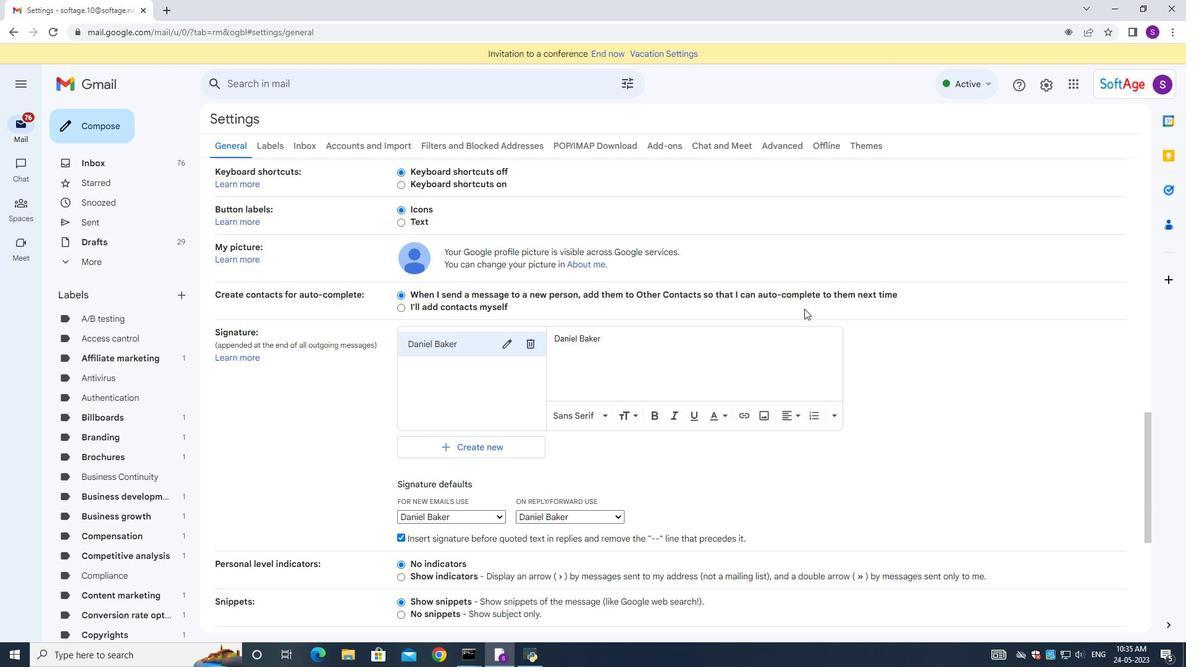 
Action: Mouse scrolled (801, 311) with delta (0, 0)
Screenshot: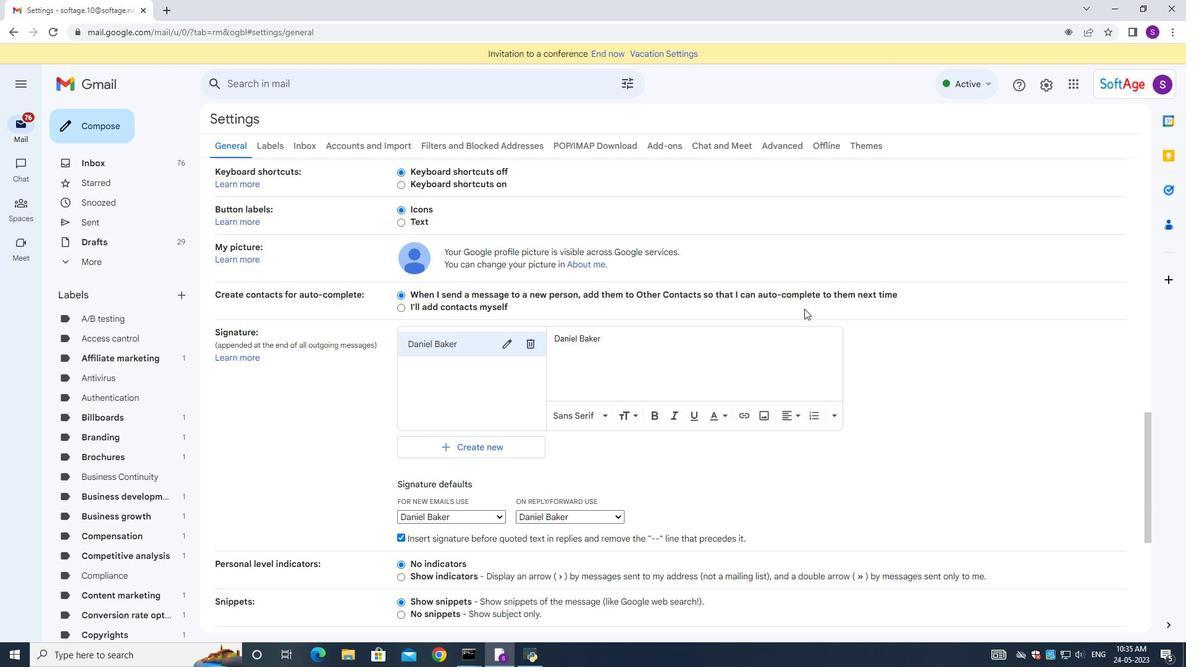 
Action: Mouse scrolled (801, 311) with delta (0, 0)
Screenshot: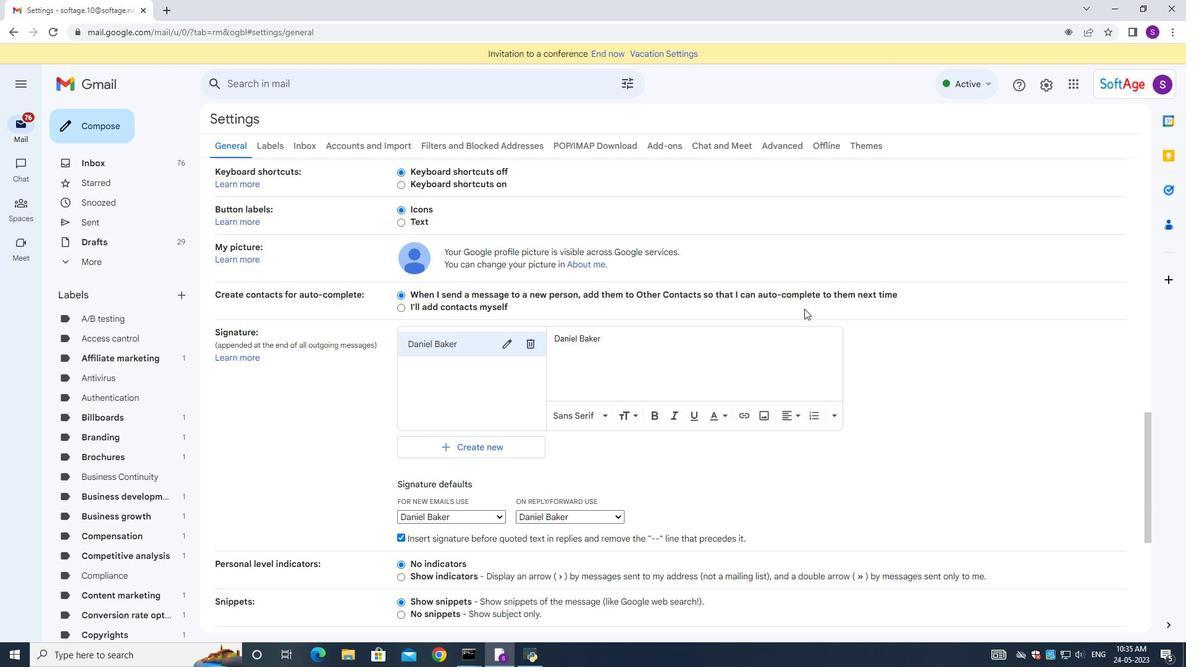 
Action: Mouse moved to (658, 437)
Screenshot: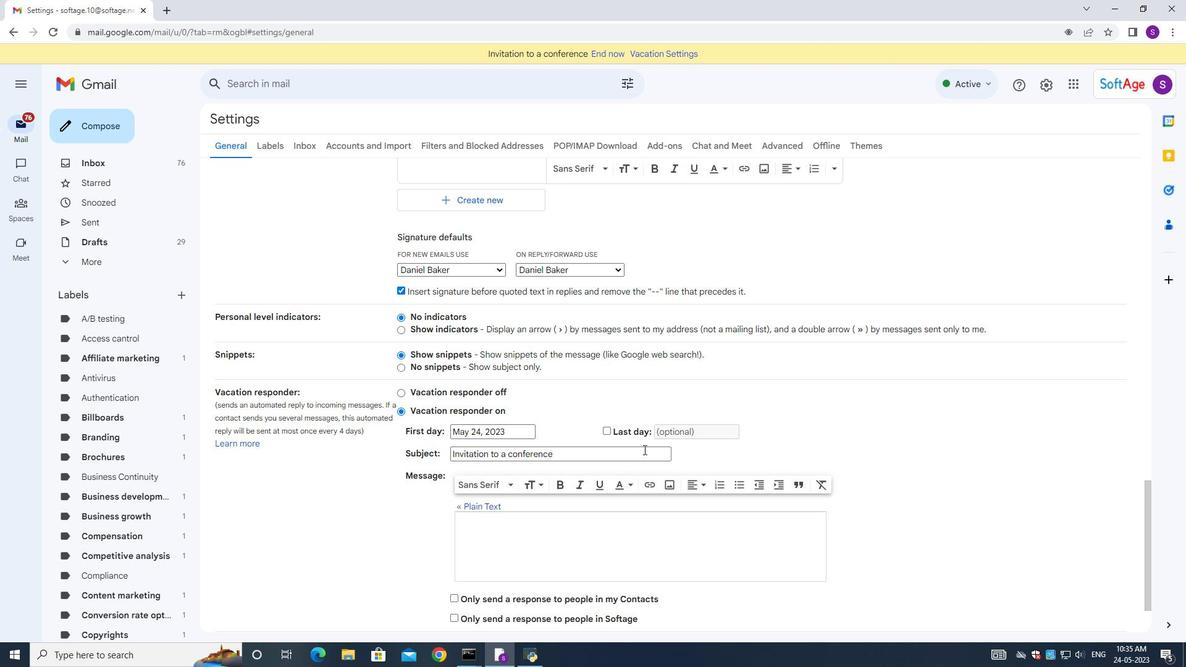 
Action: Mouse scrolled (658, 437) with delta (0, 0)
Screenshot: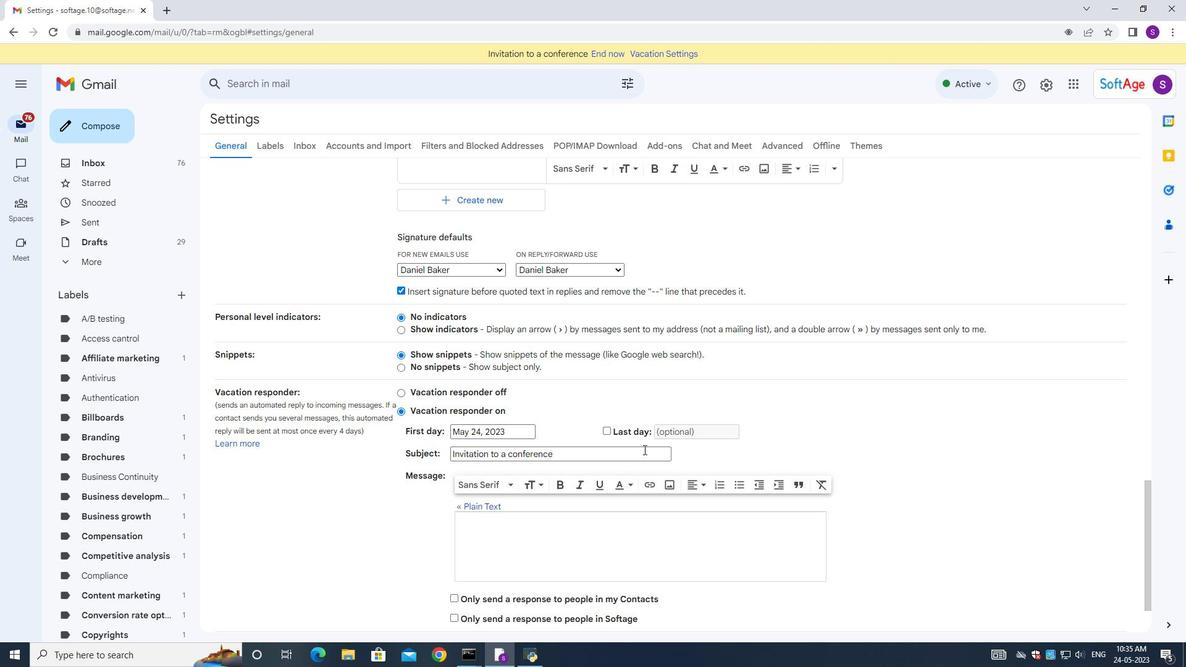 
Action: Mouse moved to (661, 437)
Screenshot: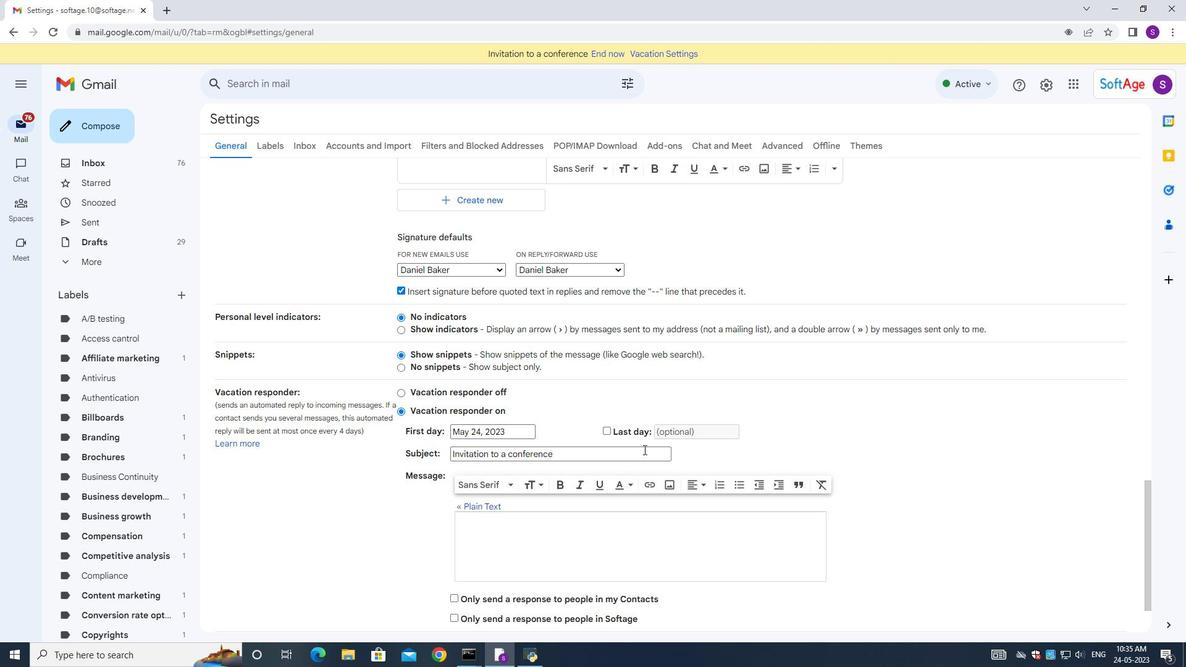 
Action: Mouse scrolled (661, 437) with delta (0, 0)
Screenshot: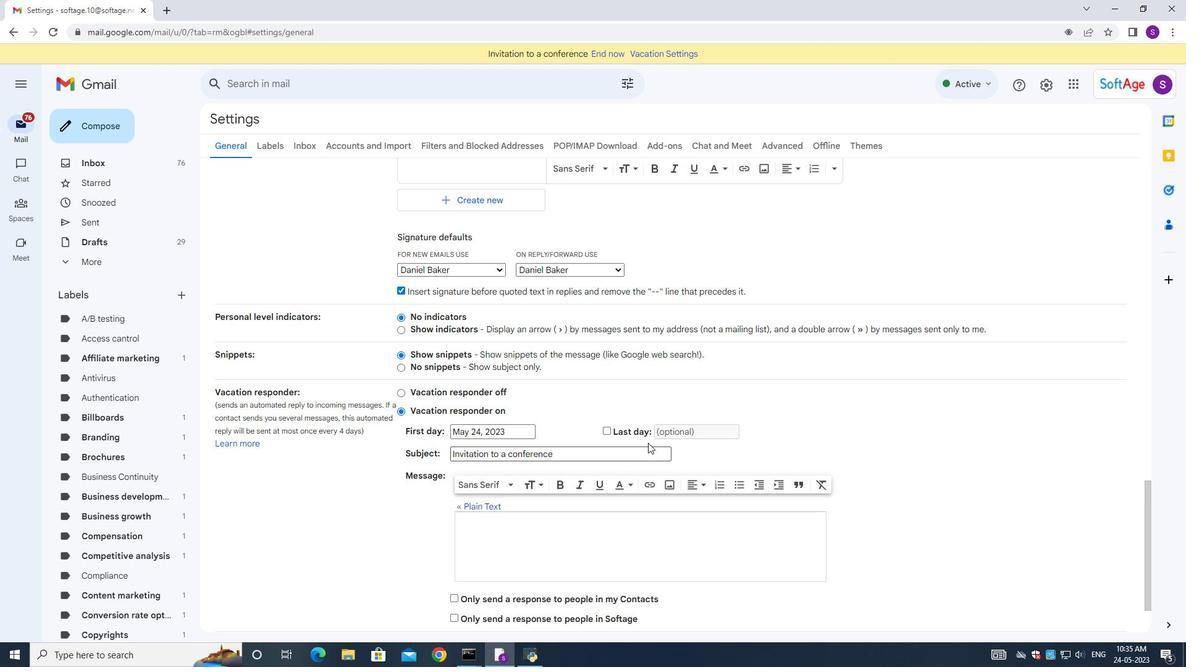 
Action: Mouse moved to (662, 437)
Screenshot: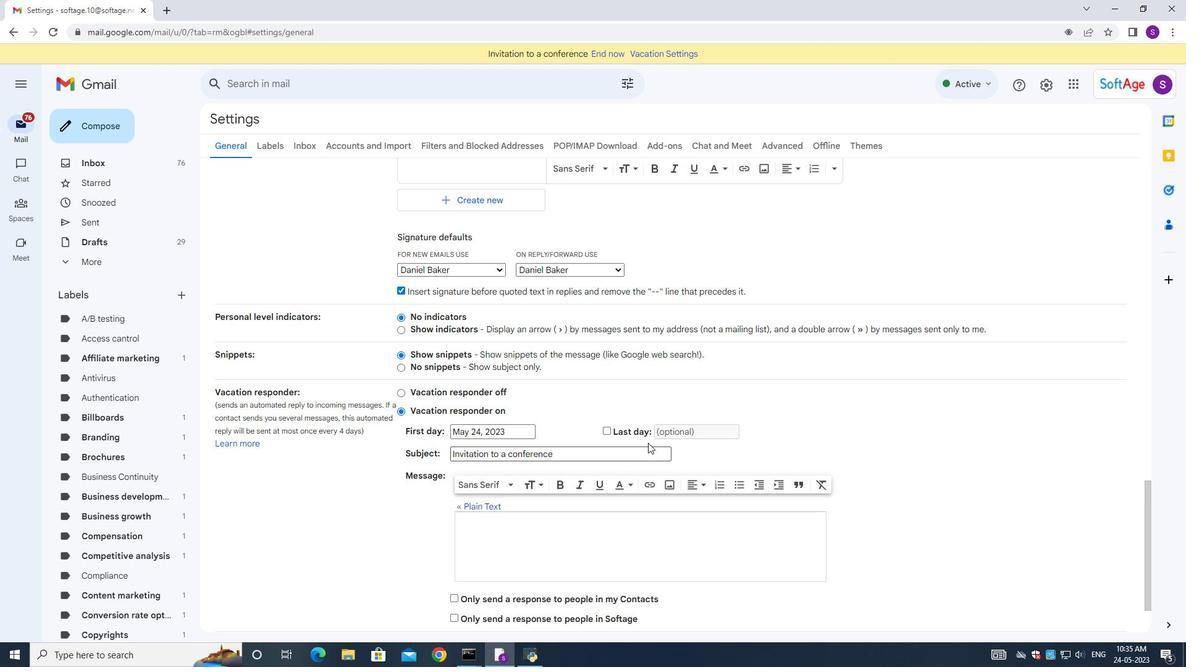 
Action: Mouse scrolled (662, 437) with delta (0, 0)
Screenshot: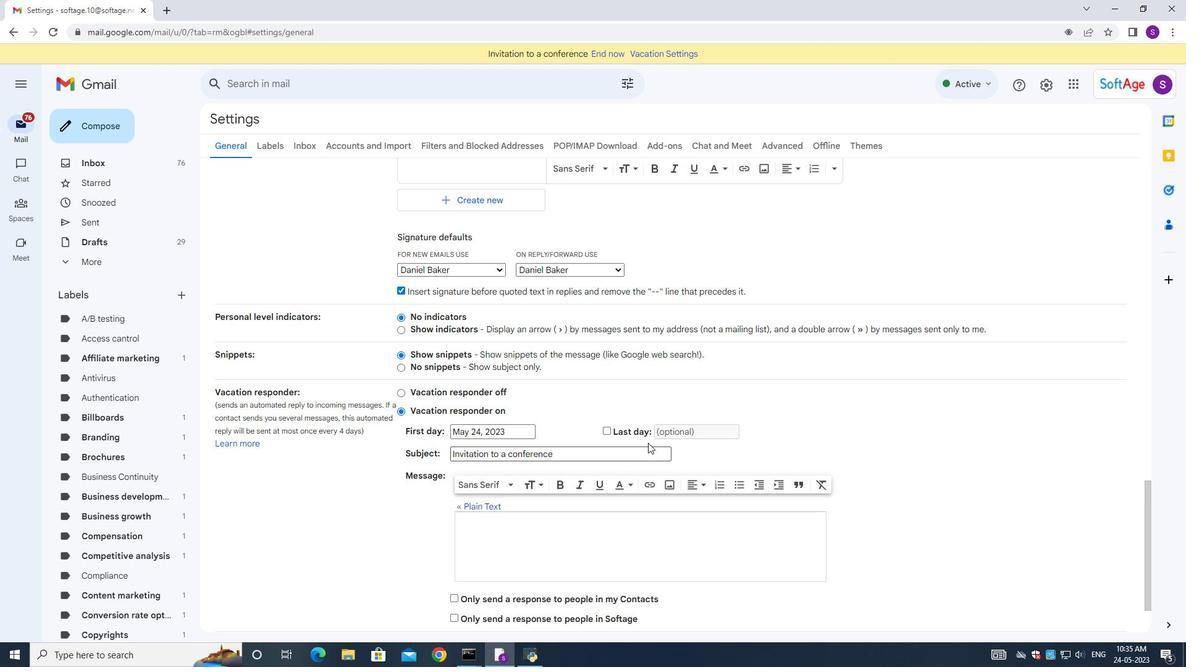 
Action: Mouse scrolled (662, 437) with delta (0, 0)
Screenshot: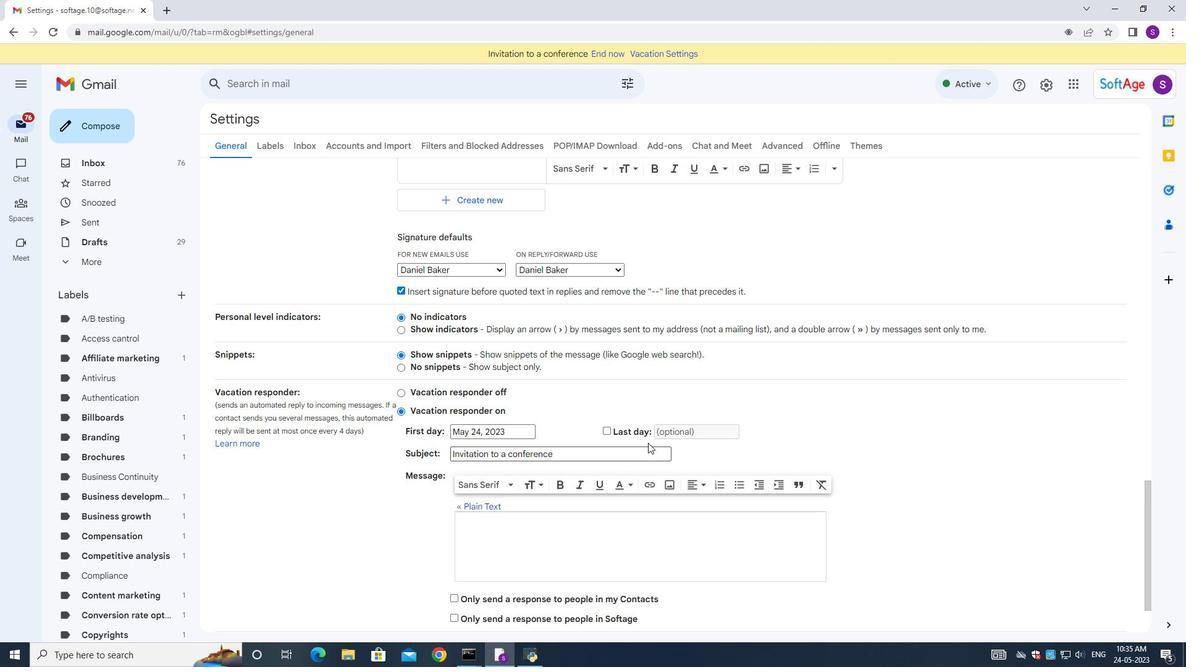 
Action: Mouse moved to (662, 436)
Screenshot: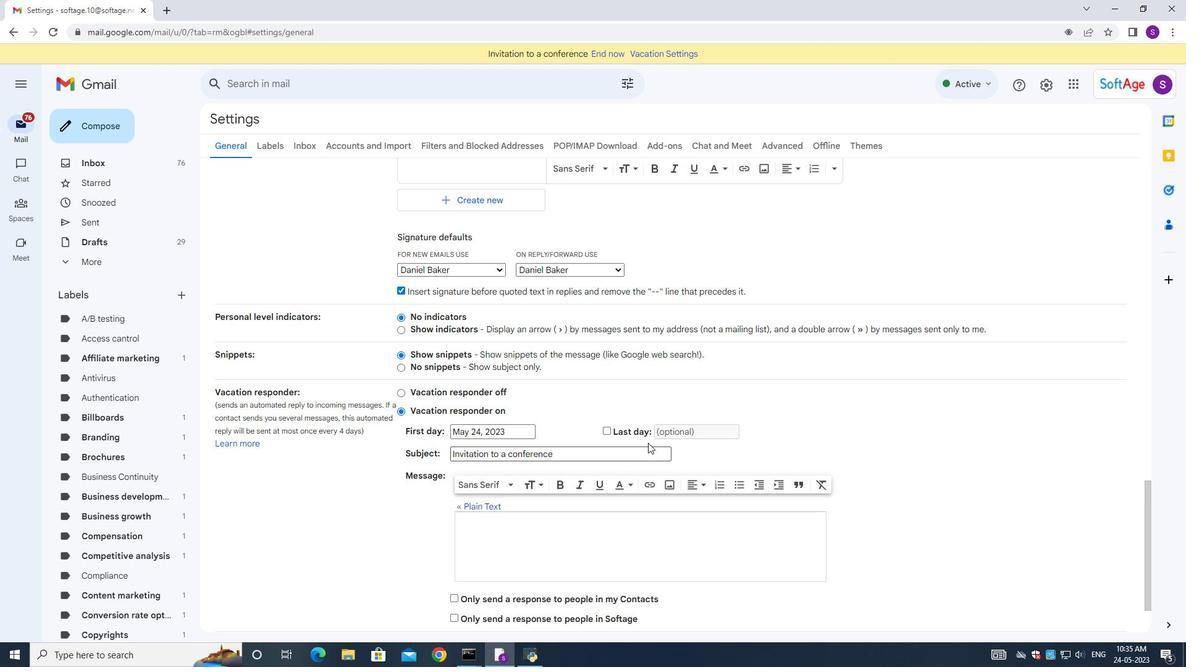 
Action: Mouse scrolled (662, 436) with delta (0, 0)
Screenshot: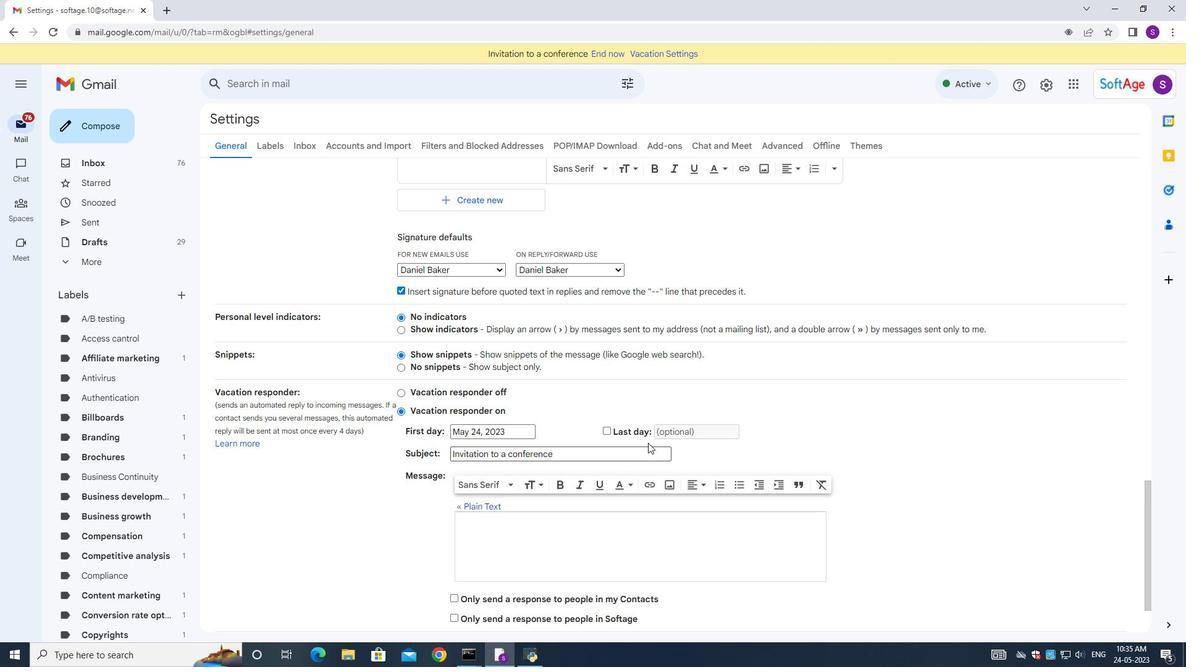 
Action: Mouse moved to (667, 432)
Screenshot: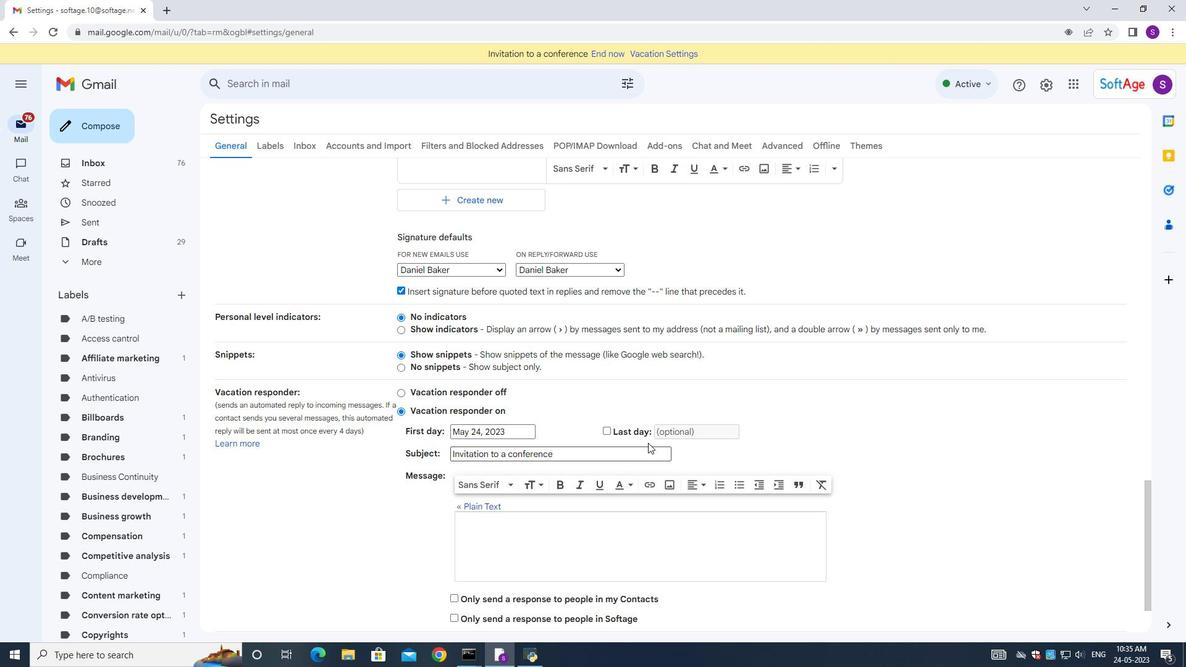 
Action: Mouse scrolled (667, 431) with delta (0, 0)
Screenshot: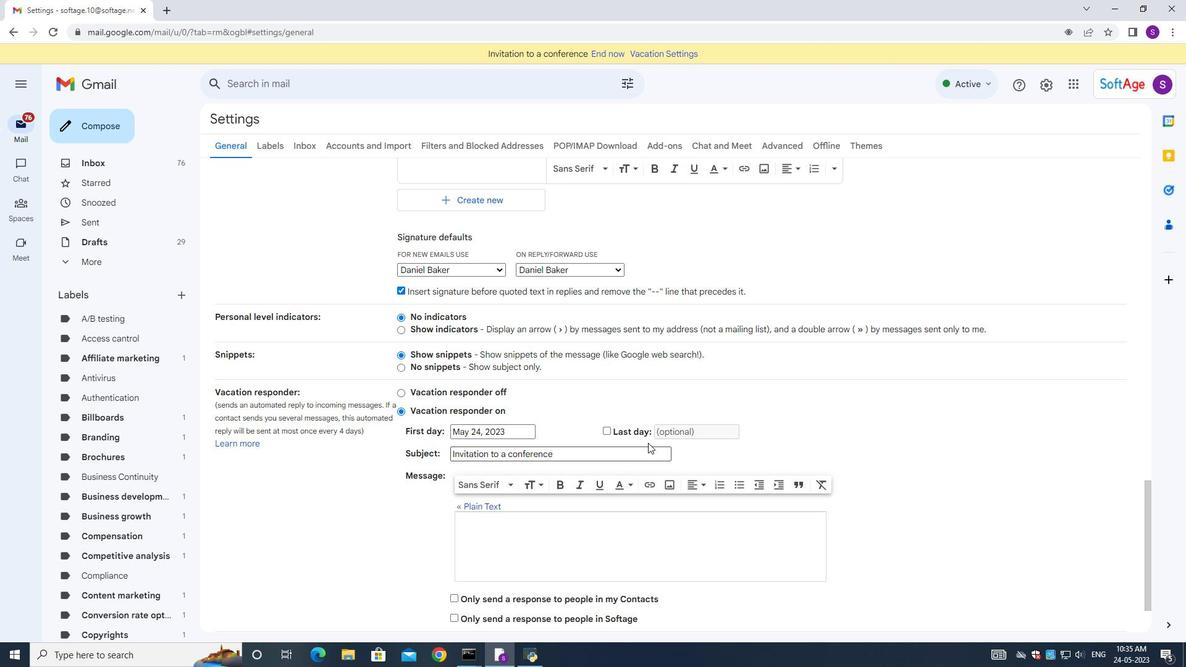 
Action: Mouse moved to (643, 567)
Screenshot: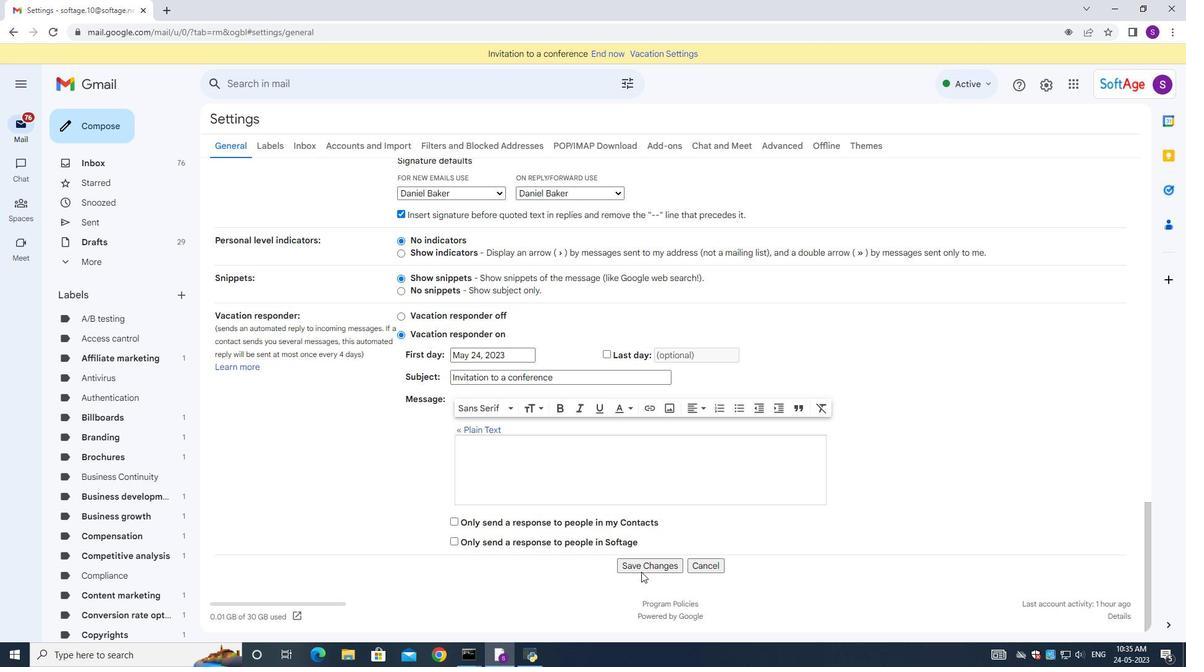 
Action: Mouse pressed left at (643, 567)
Screenshot: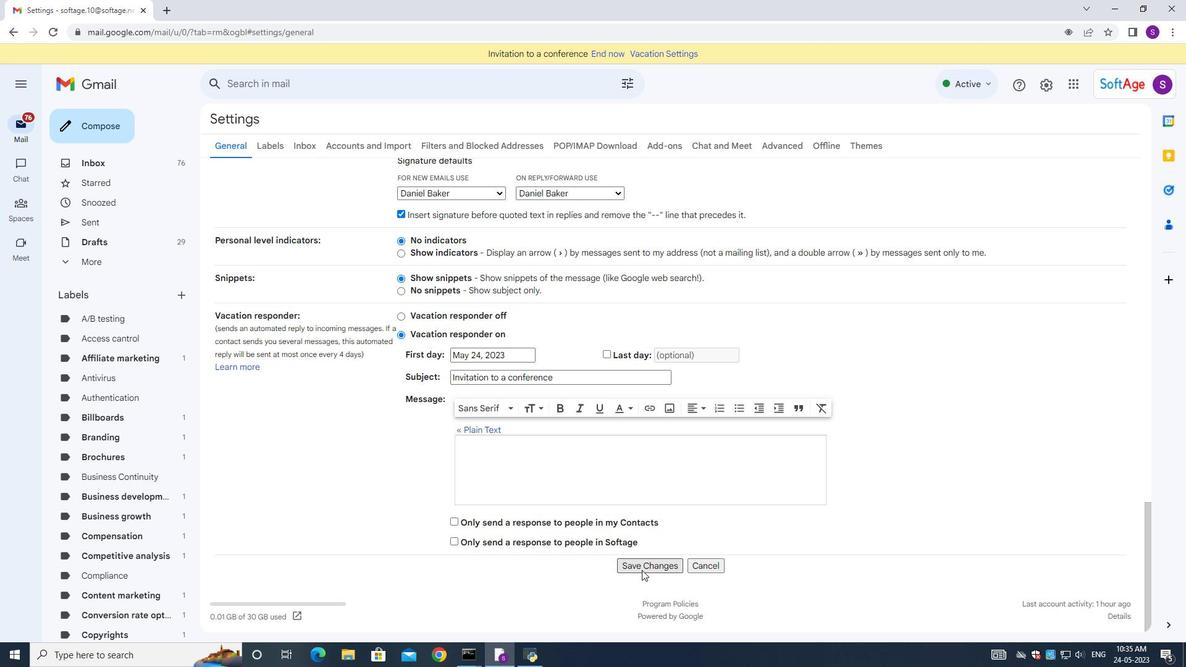 
Action: Mouse moved to (648, 546)
Screenshot: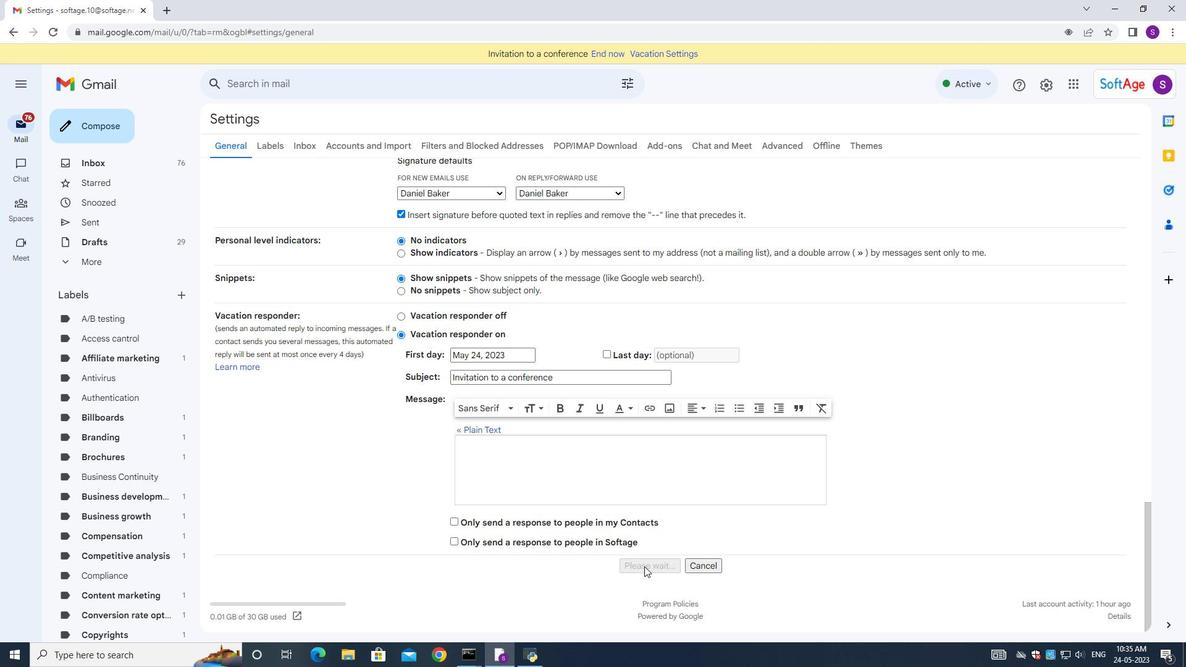 
Action: Key pressed <Key.shift><Key.shift><Key.shift>Thank<Key.space>you<Key.space>fort<Key.backspace>r<Key.backspace><Key.space>a<Key.space>portfolio<Key.space>ctrl+A<Key.backspace><Key.shift><Key.shift><Key.shift>Thank<Key.space>you<Key.space>for<Key.space>a<Key.space>portfolio<Key.space><Key.shift>Softage.2<Key.shift>@softage.net<Key.shift><Key.shift><Key.shift><Key.shift><Key.shift><Key.shift><Key.shift><Key.shift><Key.shift><Key.shift><Key.shift><Key.shift><Key.shift><Key.shift><Key.shift><Key.shift><Key.shift><Key.shift><Key.shift><Key.shift><Key.shift><Key.shift><Key.shift><Key.shift><Key.shift><Key.shift><Key.shift><Key.shift><Key.shift><Key.shift>I<Key.space>have<Key.space>some<Key.space>concerns<Key.space>regarding<Key.space>the<Key.space>progress<Key.space>of<Key.space>the<Key.space>project<Key.shift_r>?<Key.backspace>.<Key.space><Key.shift>Can<Key.space>we<Key.space>set<Key.space>up<Key.space>a<Key.space>call<Key.space>to<Key.space>discuss<Key.space>this<Key.space>further<Key.shift_r>?<Key.shift><Key.shift><Key.shift><Key.shift><Key.shift><Key.shift><Key.shift><Key.shift><Key.shift><Key.shift><Key.shift><Key.shift><Key.shift><Key.shift><Key.shift><Key.shift><Key.shift><Key.shift><Key.shift><Key.shift><Key.shift><Key.shift><Key.shift><Key.shift><Key.shift><Key.shift><Key.shift><Key.shift><Key.shift><Key.shift><Key.shift><Key.shift><Key.shift><Key.shift><Key.shift><Key.shift><Key.shift><Key.shift><Key.shift><Key.shift><Key.shift><Key.shift><Key.shift><Key.shift><Key.shift><Key.shift><Key.shift><Key.shift><Key.shift><Key.shift><Key.shift><Key.shift><Key.shift><Key.shift><Key.shift><Key.shift><Key.shift><Key.shift><Key.shift><Key.shift><Key.shift><Key.shift><Key.shift><Key.shift><Key.shift><Key.shift><Key.shift><Key.shift><Key.shift><Key.shift><Key.shift><Key.shift><Key.shift><Key.shift><Key.shift><Key.shift><Key.shift><Key.shift><Key.shift><Key.shift><Key.shift><Key.shift><Key.shift><Key.shift><Key.shift><Key.shift><Key.shift><Key.shift><Key.shift><Key.shift><Key.shift><Key.shift><Key.shift><Key.shift><Key.shift><Key.shift><Key.shift><Key.shift><Key.shift><Key.shift><Key.shift><Key.shift><Key.shift><Key.shift><Key.shift><Key.shift><Key.shift><Key.shift><Key.shift><Key.shift><Key.shift><Key.shift><Key.shift><Key.shift><Key.shift><Key.shift><Key.shift><Key.shift><Key.shift><Key.shift><Key.shift><Key.shift><Key.shift><Key.shift><Key.shift><Key.shift><Key.shift><Key.shift><Key.shift><Key.shift><Key.shift><Key.shift><Key.shift><Key.shift><Key.shift><Key.shift><Key.shift><Key.shift><Key.shift><Key.shift><Key.shift><Key.shift><Key.shift><Key.shift><Key.shift><Key.shift><Key.shift><Key.shift><Key.shift><Key.shift><Key.shift><Key.shift><Key.shift><Key.shift><Key.shift><Key.shift><Key.shift><Key.shift><Key.shift><Key.shift><Key.shift><Key.shift><Key.shift><Key.shift><Key.shift><Key.shift><Key.shift><Key.shift><Key.shift><Key.shift><Key.shift><Key.shift><Key.shift><Key.shift><Key.shift><Key.shift><Key.shift><Key.shift><Key.shift><Key.shift><Key.shift><Key.shift><Key.shift><Key.shift><Key.shift><Key.shift><Key.shift><Key.shift><Key.shift><Key.shift><Key.shift><Key.shift><Key.shift><Key.shift><Key.shift><Key.shift><Key.shift><Key.shift><Key.shift><Key.shift><Key.shift><Key.shift><Key.shift><Key.shift><Key.shift><Key.shift><Key.shift><Key.shift><Key.shift><Key.shift><Key.shift><Key.shift>Si<Key.backspace>oft<Key.shift>Age.2ctrl+Cctrl+V<Key.backspace><Key.shift>w<Key.shift>eb
Screenshot: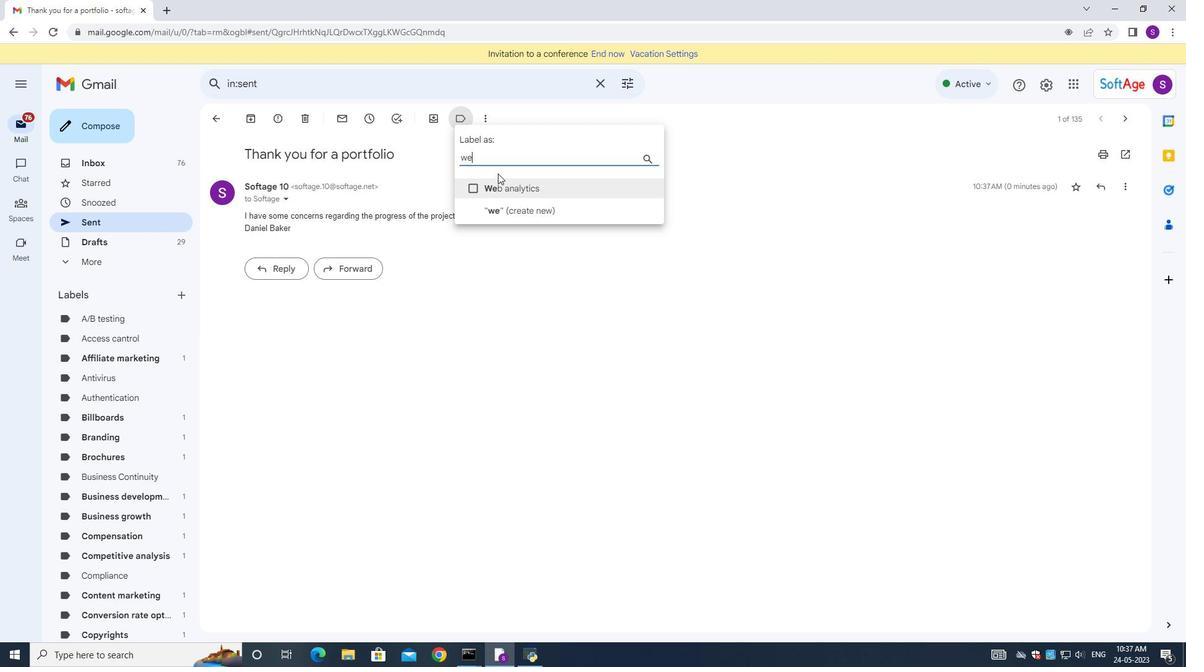 
